 Task: Create new contact,   with mail id: 'Olivia_Brown@whitney.org', first name: 'Olivia', Last name: 'Brown', Job Title: Chief Information Officer, Phone number (801) 555-6789. Change life cycle stage to  'Lead' and lead status to 'New'. Add new company to the associated contact: www.canopius.com and type: Prospect. Logged in from softage.6@softage.net
Action: Mouse moved to (99, 72)
Screenshot: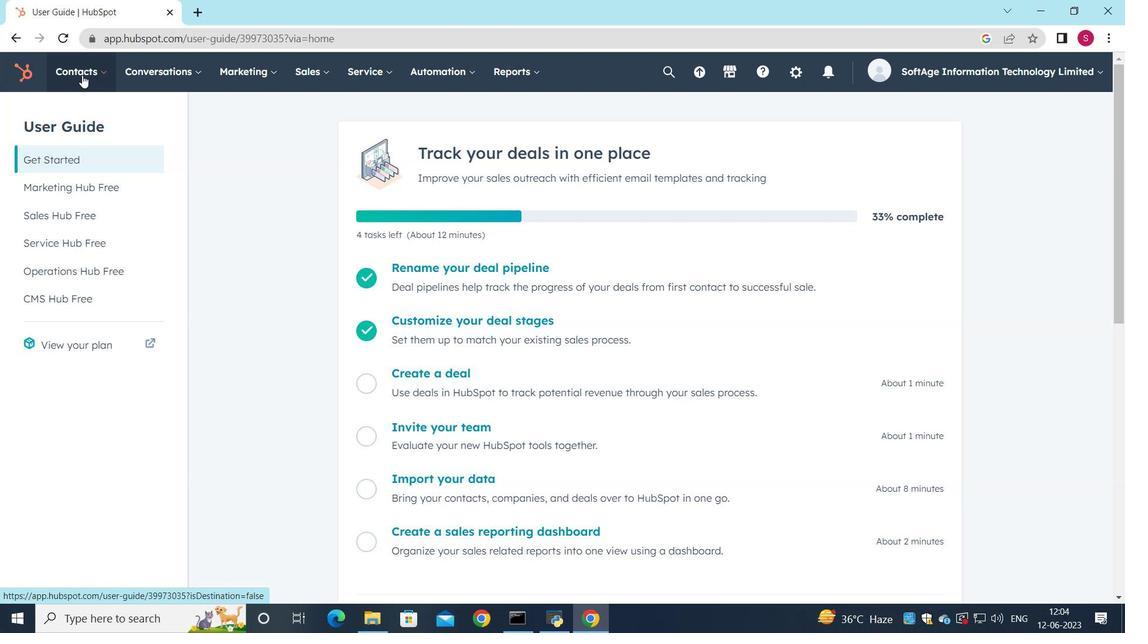 
Action: Mouse pressed left at (99, 72)
Screenshot: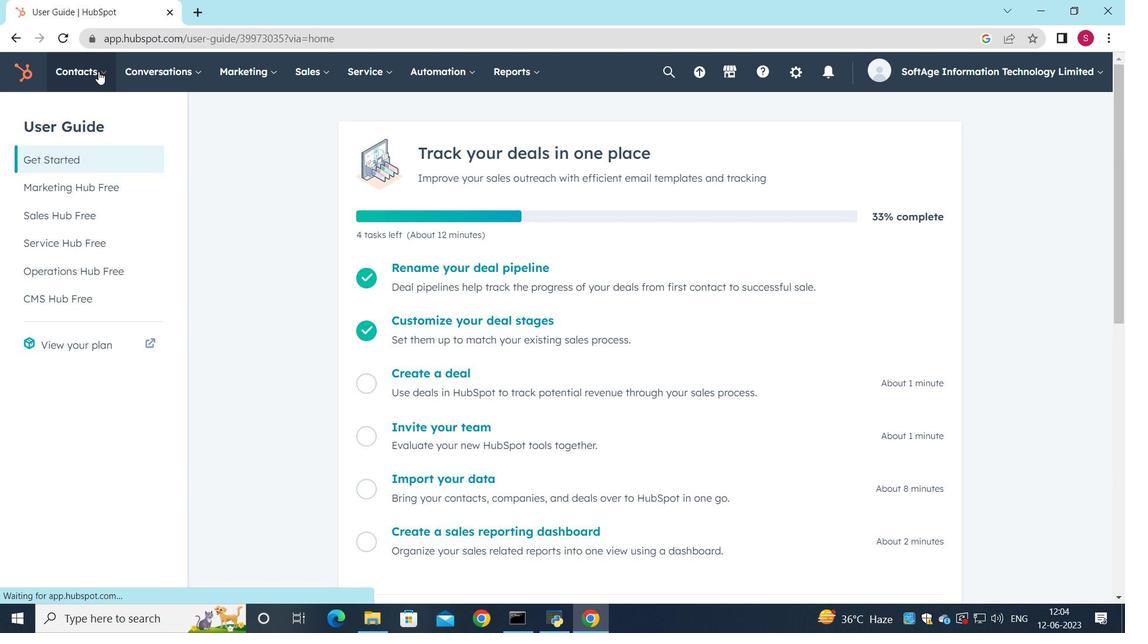 
Action: Mouse moved to (101, 114)
Screenshot: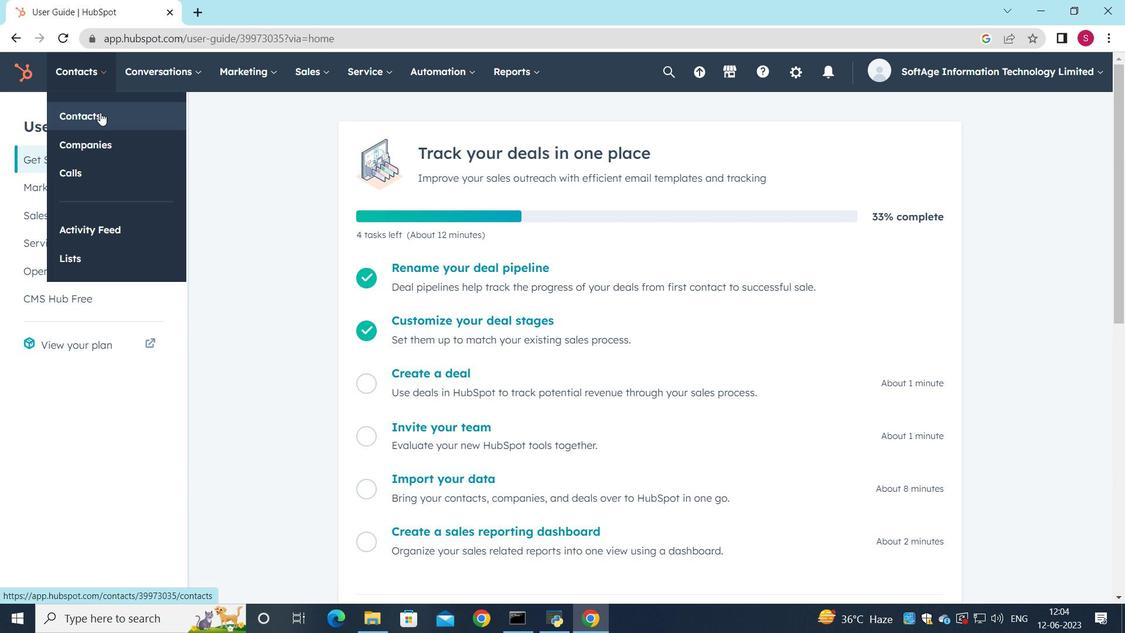 
Action: Mouse pressed left at (101, 114)
Screenshot: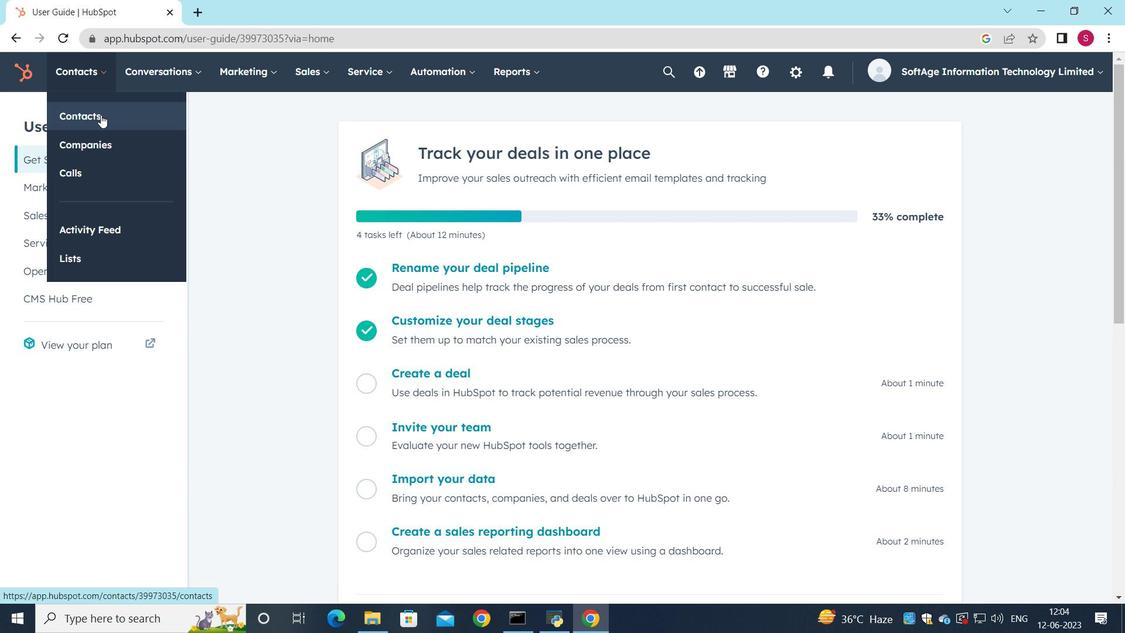 
Action: Mouse moved to (1021, 117)
Screenshot: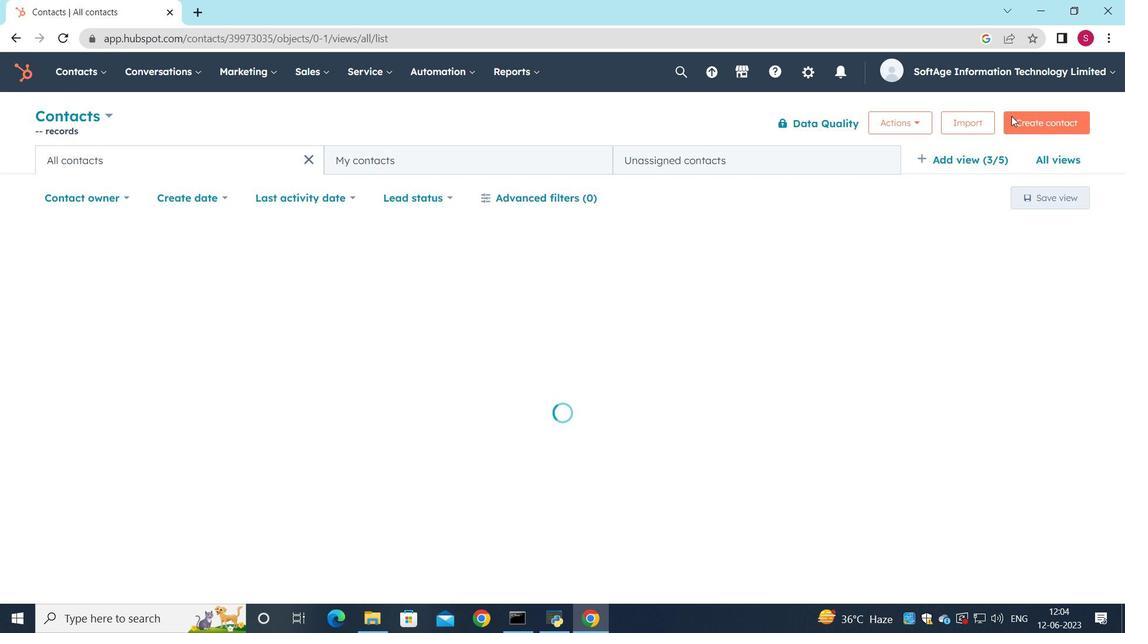 
Action: Mouse pressed left at (1021, 117)
Screenshot: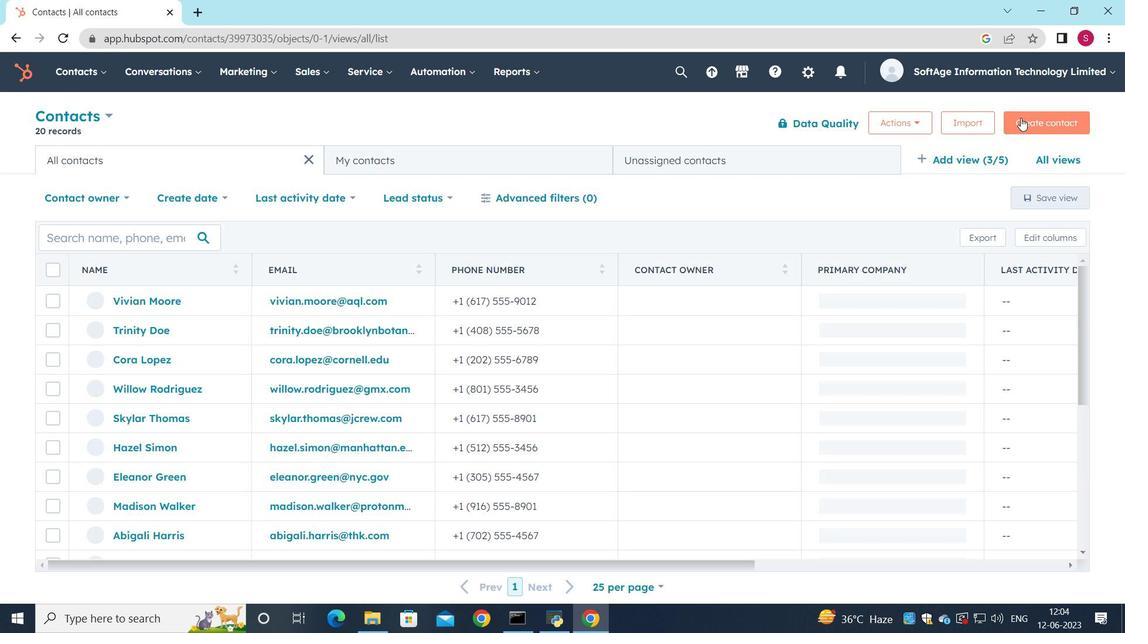 
Action: Mouse moved to (902, 187)
Screenshot: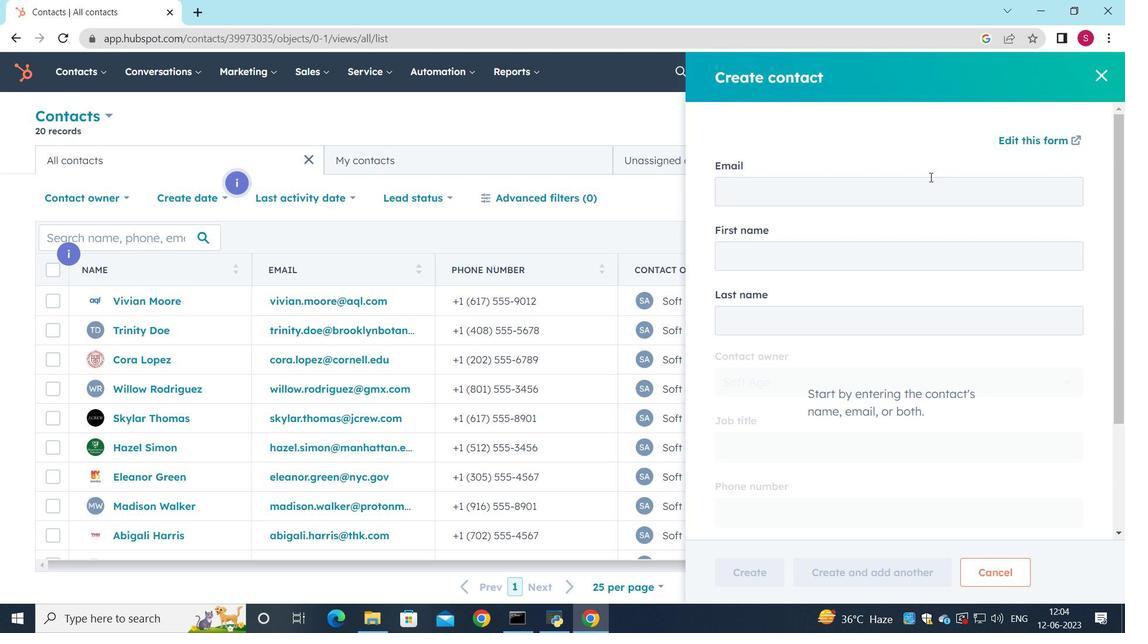 
Action: Mouse pressed left at (902, 187)
Screenshot: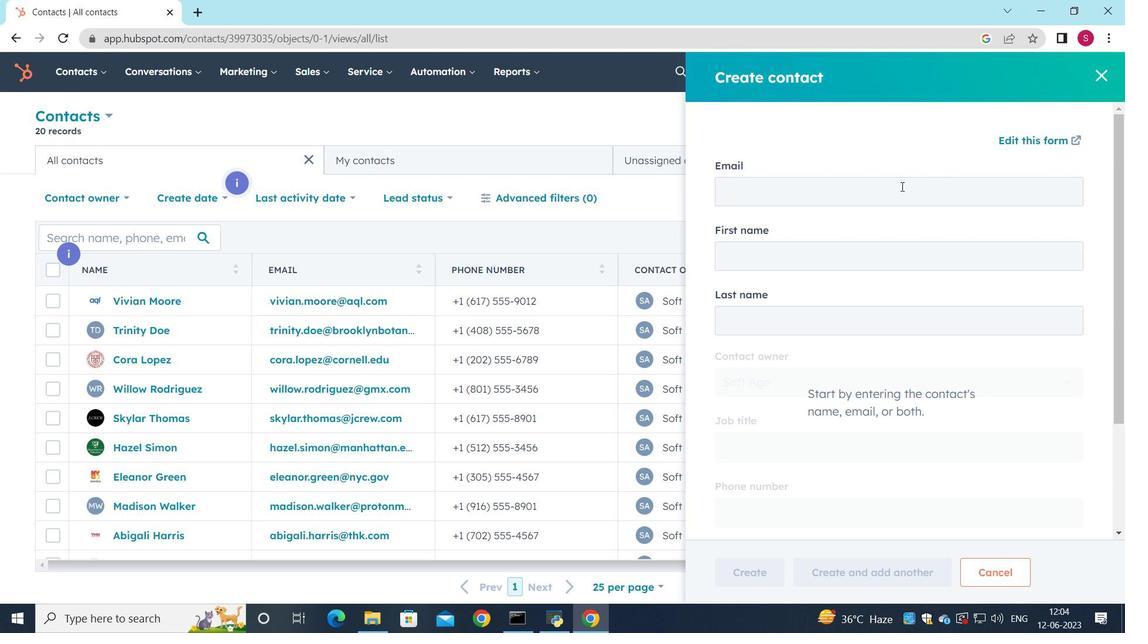 
Action: Key pressed <Key.shift><Key.shift><Key.shift><Key.shift><Key.shift><Key.shift><Key.shift><Key.shift><Key.shift><Key.shift><Key.shift><Key.shift><Key.shift><Key.shift><Key.shift><Key.shift><Key.shift><Key.shift><Key.shift><Key.shift><Key.shift><Key.shift><Key.shift><Key.shift><Key.shift><Key.shift><Key.shift><Key.shift><Key.shift>Olki<Key.backspace><Key.backspace>ivia<Key.shift><Key.shift><Key.shift><Key.shift><Key.shift><Key.shift><Key.shift><Key.shift><Key.shift><Key.shift><Key.shift><Key.shift><Key.shift><Key.shift><Key.shift><Key.shift><Key.shift><Key.shift><Key.shift><Key.shift><Key.shift>_<Key.shift><Key.shift>Brown<Key.shift>@whitney.org
Screenshot: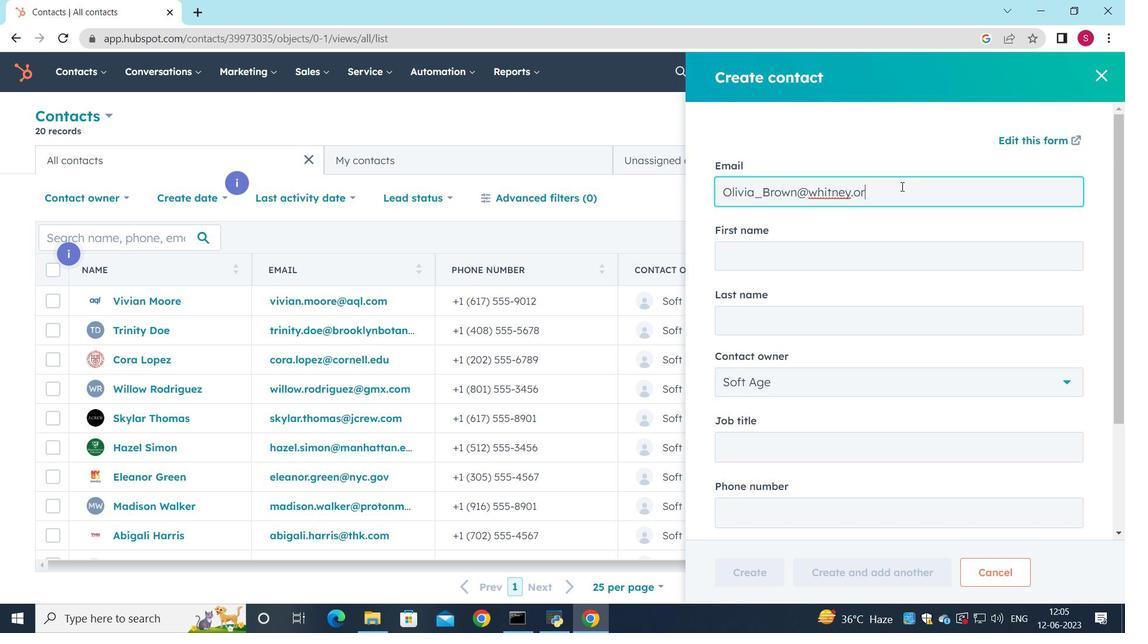 
Action: Mouse moved to (737, 251)
Screenshot: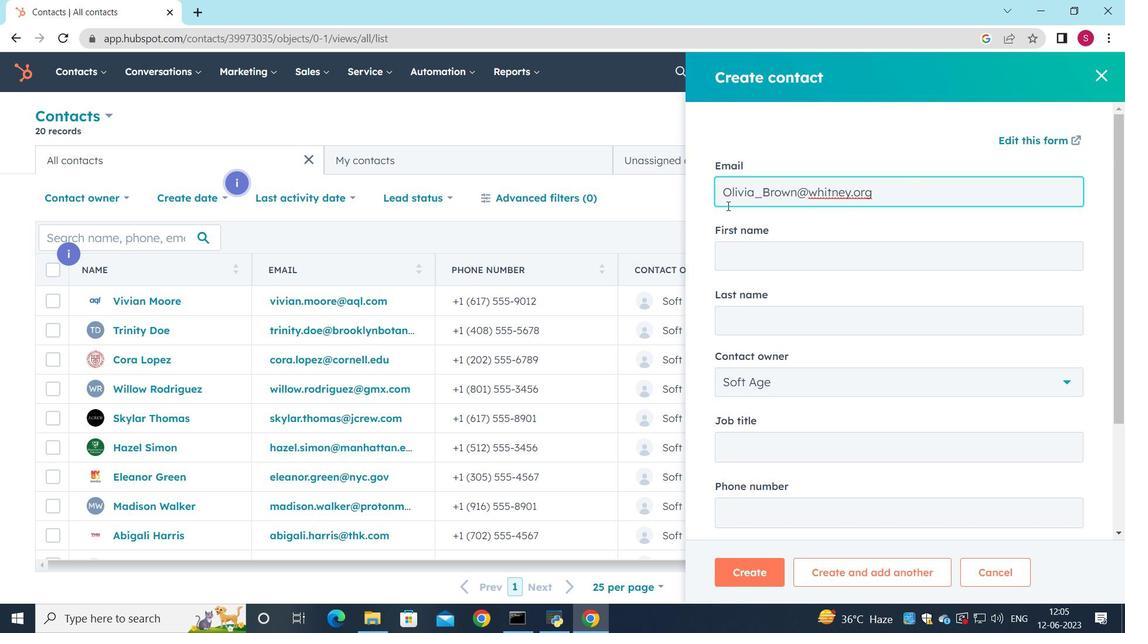
Action: Mouse pressed left at (737, 251)
Screenshot: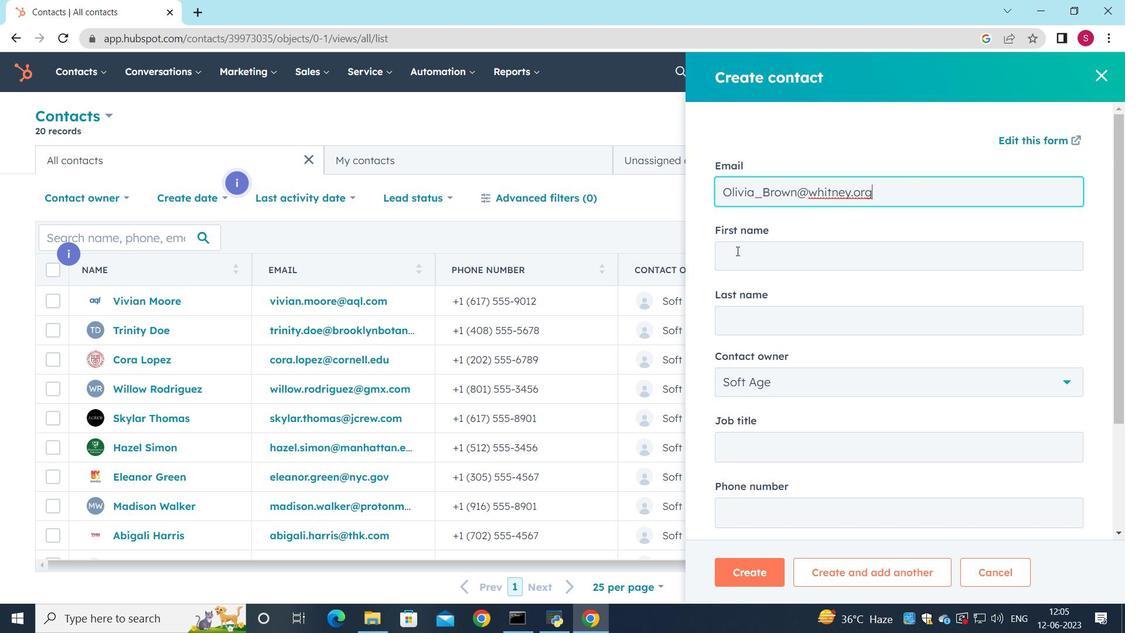 
Action: Mouse moved to (740, 249)
Screenshot: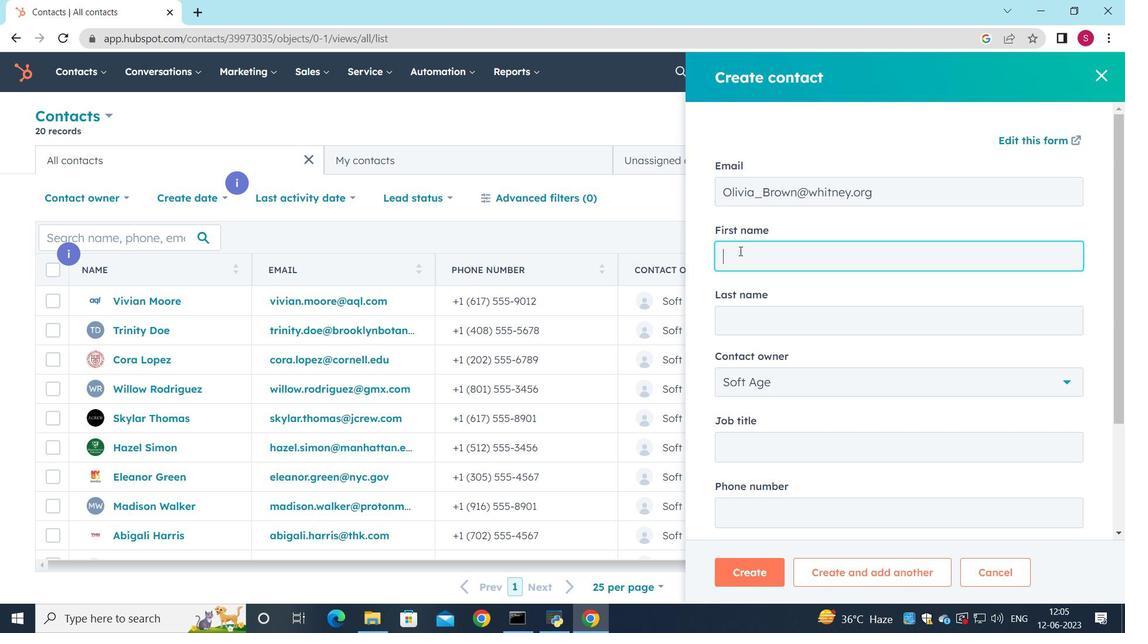 
Action: Key pressed <Key.shift><Key.shift><Key.shift><Key.shift><Key.shift><Key.shift><Key.shift>Olivia
Screenshot: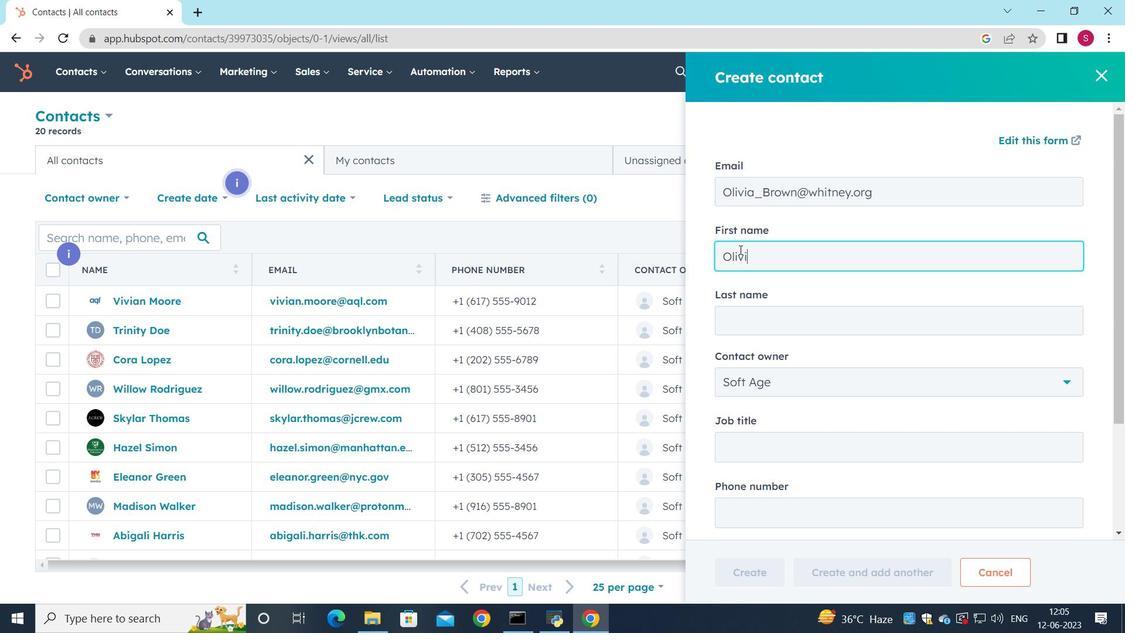 
Action: Mouse moved to (740, 313)
Screenshot: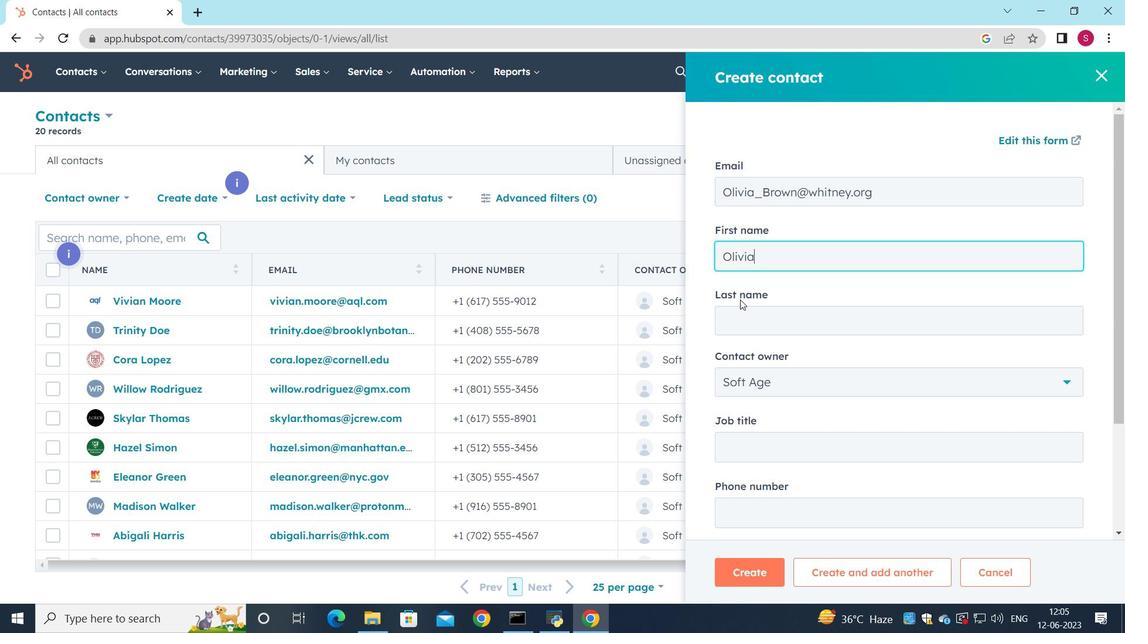 
Action: Mouse pressed left at (740, 313)
Screenshot: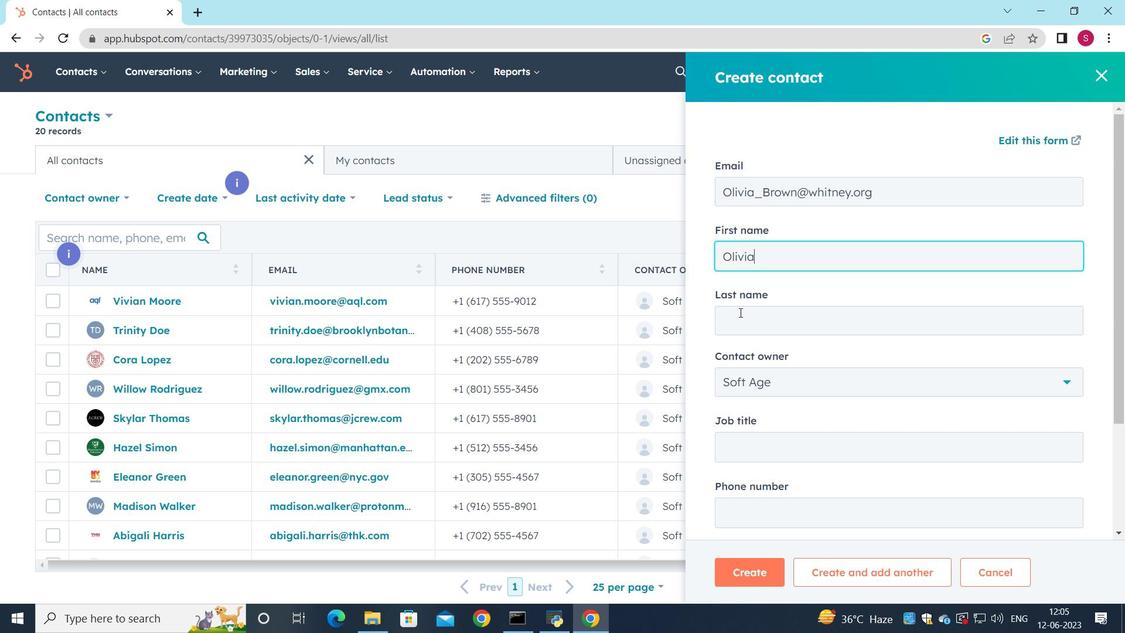
Action: Key pressed <Key.shift><Key.shift><Key.shift><Key.shift><Key.shift>Broe<Key.backspace>wn
Screenshot: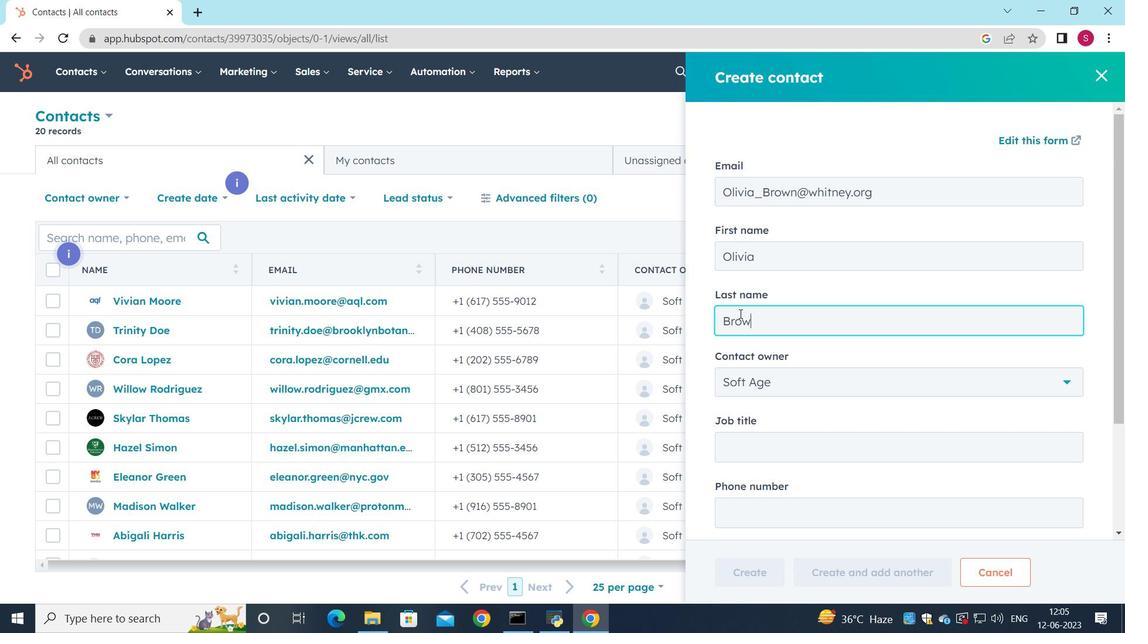 
Action: Mouse moved to (798, 291)
Screenshot: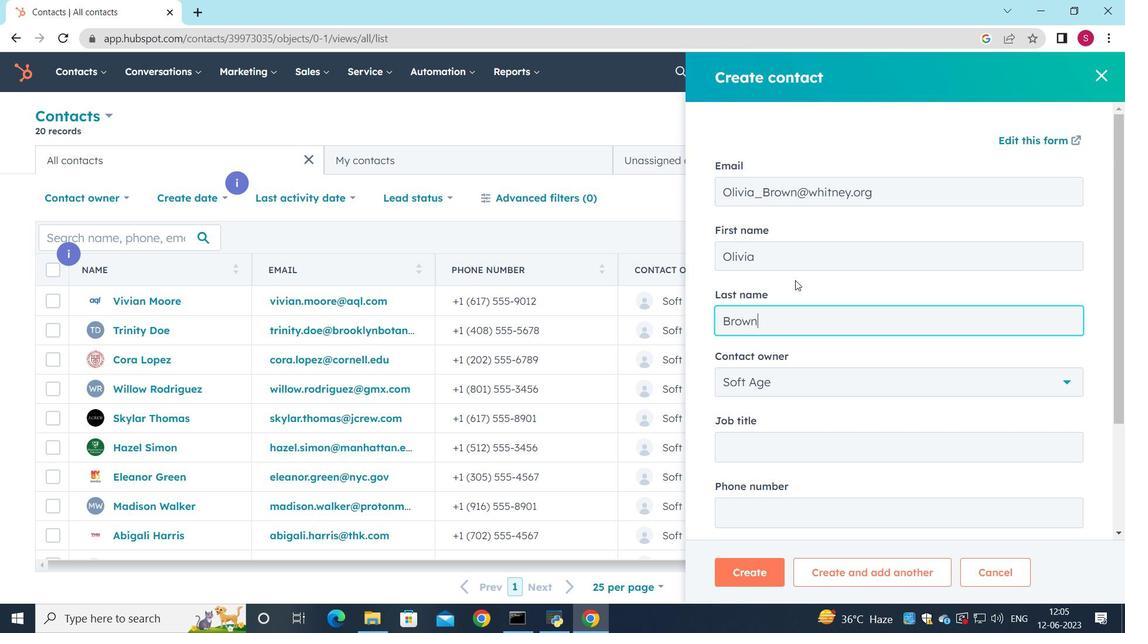 
Action: Mouse scrolled (798, 290) with delta (0, 0)
Screenshot: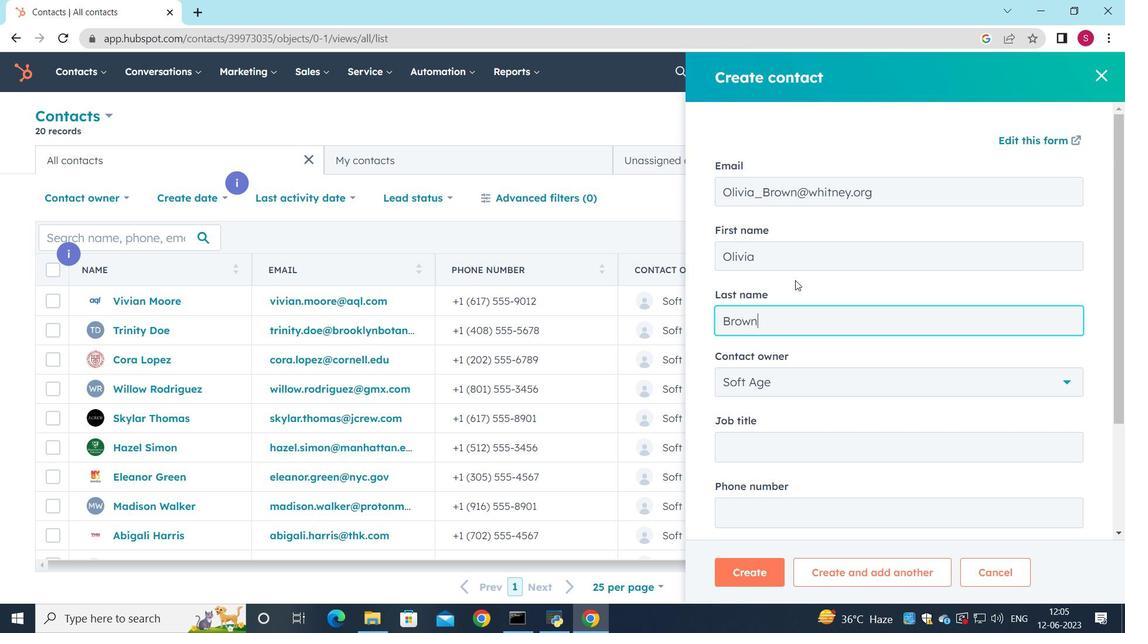 
Action: Mouse moved to (798, 300)
Screenshot: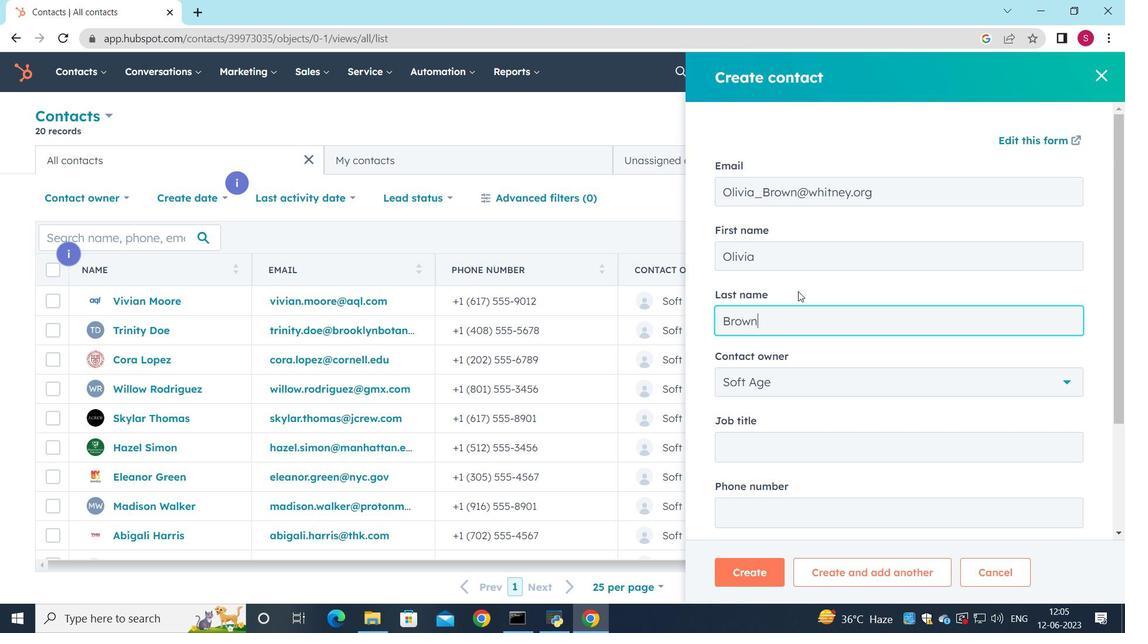 
Action: Mouse scrolled (798, 292) with delta (0, 0)
Screenshot: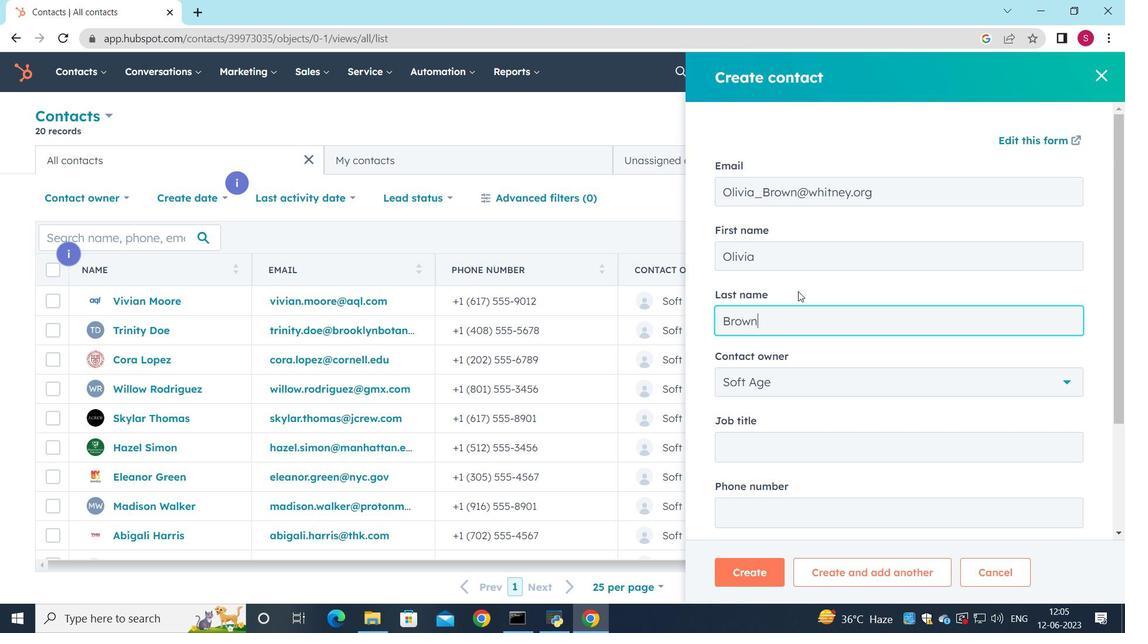 
Action: Mouse moved to (796, 305)
Screenshot: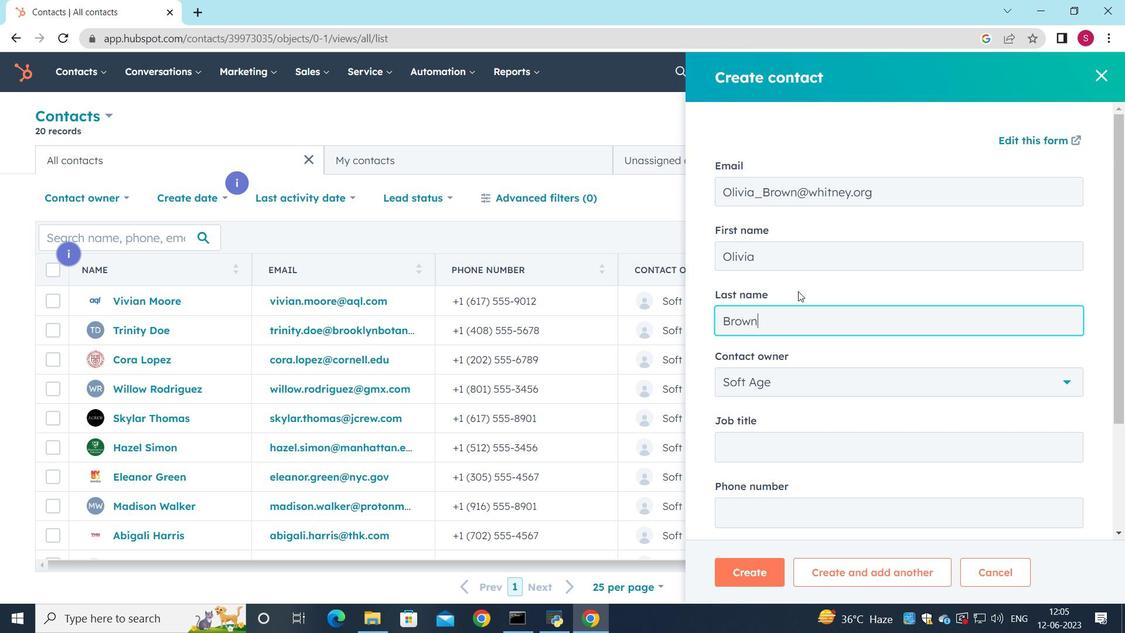 
Action: Mouse scrolled (797, 303) with delta (0, 0)
Screenshot: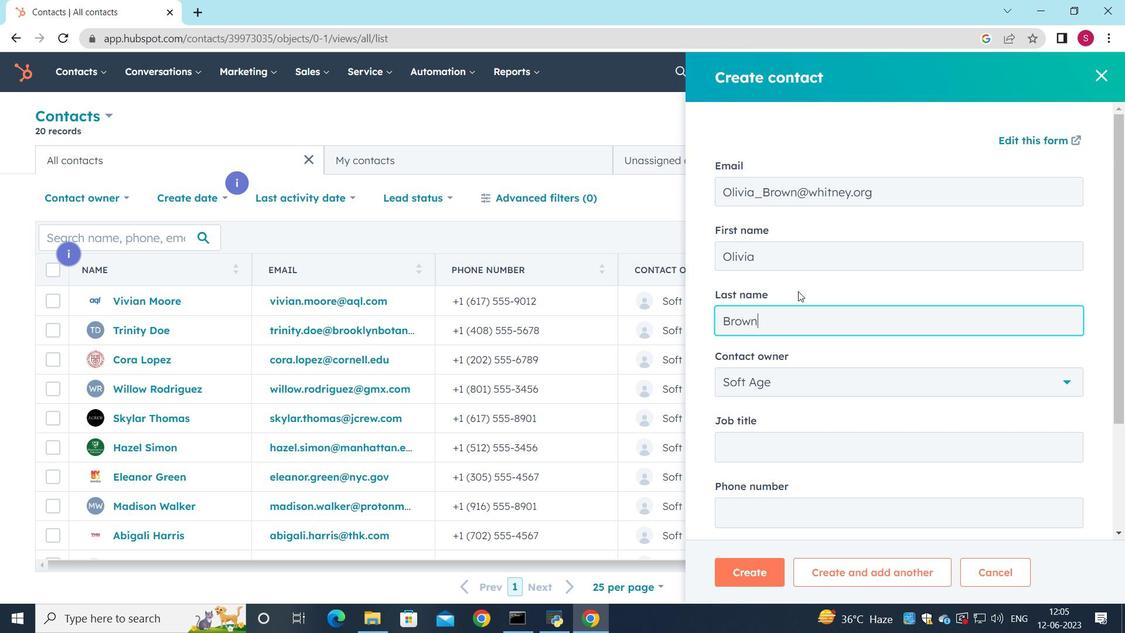 
Action: Mouse moved to (782, 291)
Screenshot: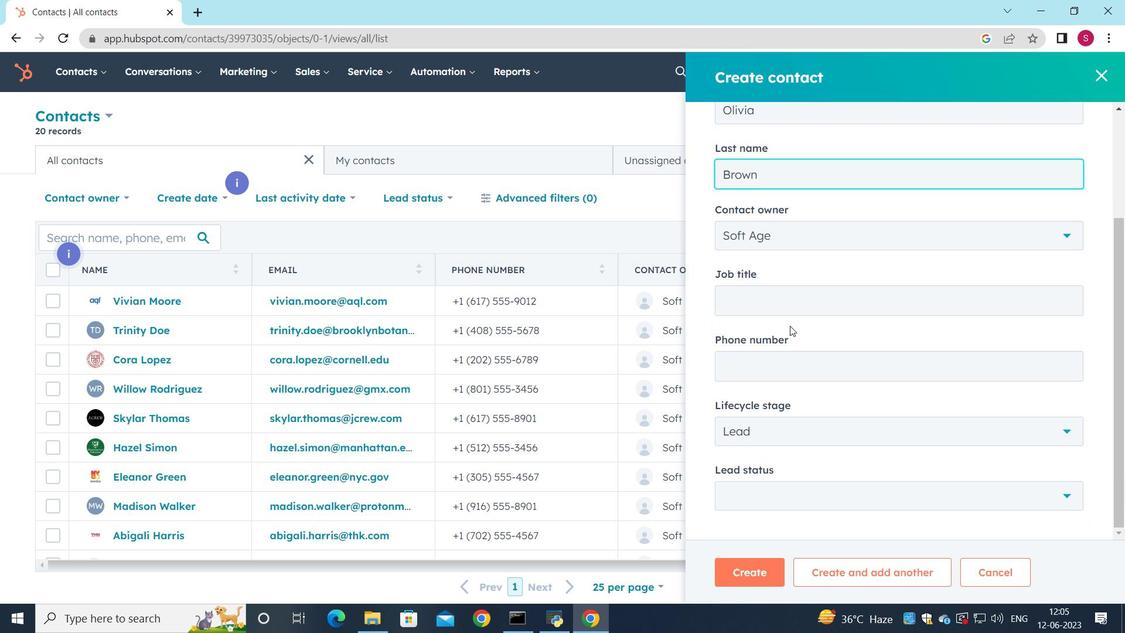 
Action: Mouse pressed left at (782, 291)
Screenshot: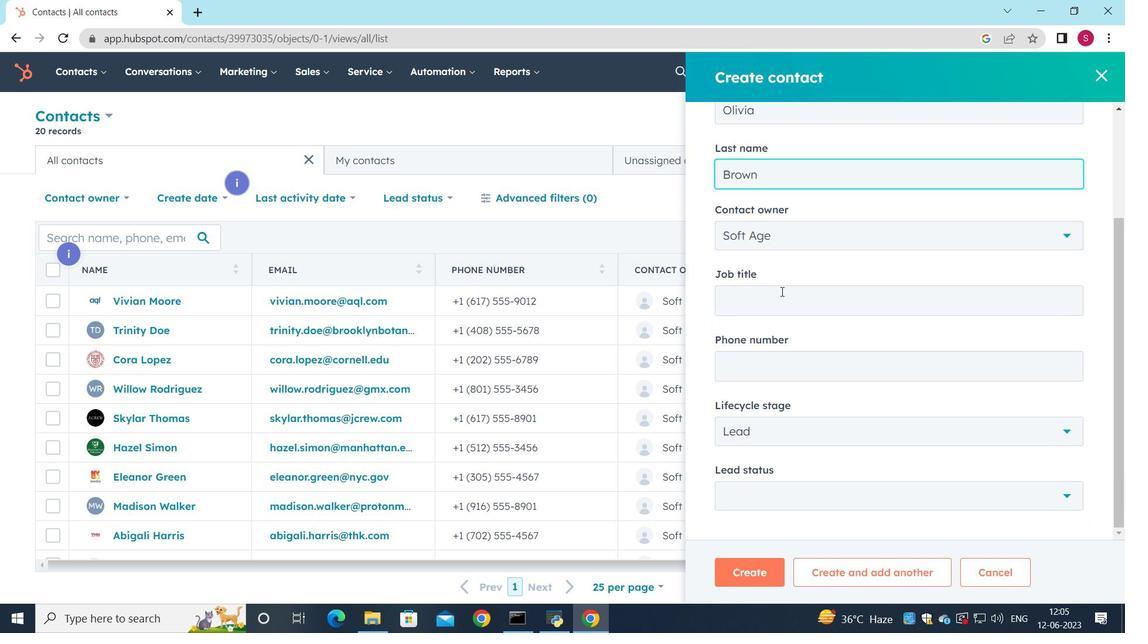 
Action: Key pressed <Key.shift><Key.shift>Chieg<Key.backspace>f<Key.space><Key.shift>Information<Key.space><Key.shift><Key.shift><Key.shift><Key.shift><Key.shift><Key.shift><Key.shift><Key.shift><Key.shift><Key.shift><Key.shift><Key.shift>officer
Screenshot: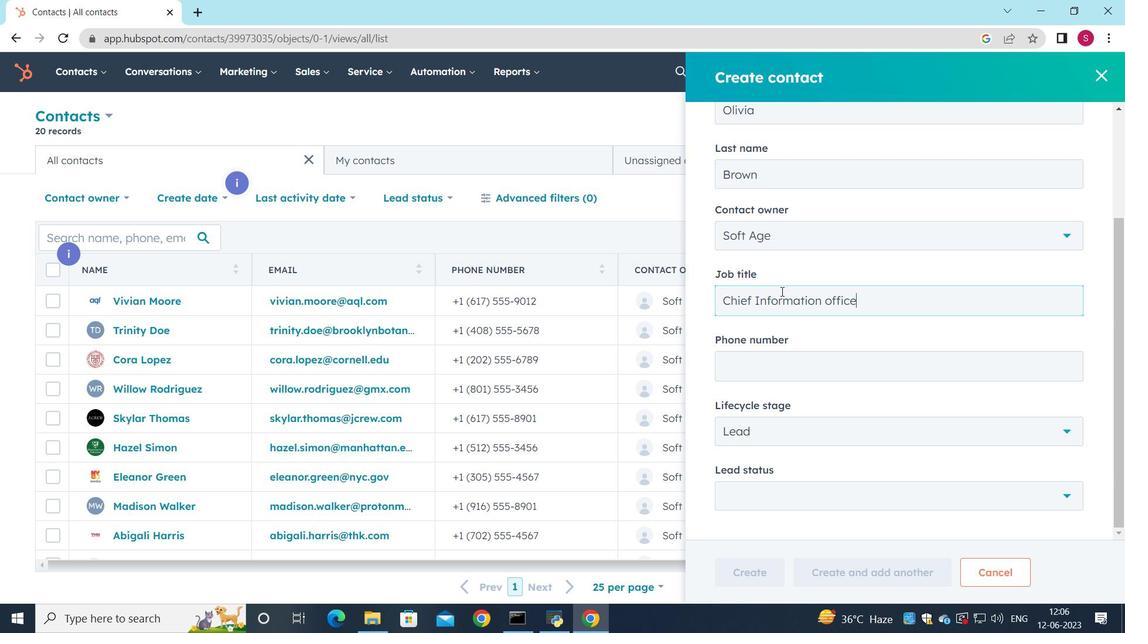 
Action: Mouse moved to (798, 352)
Screenshot: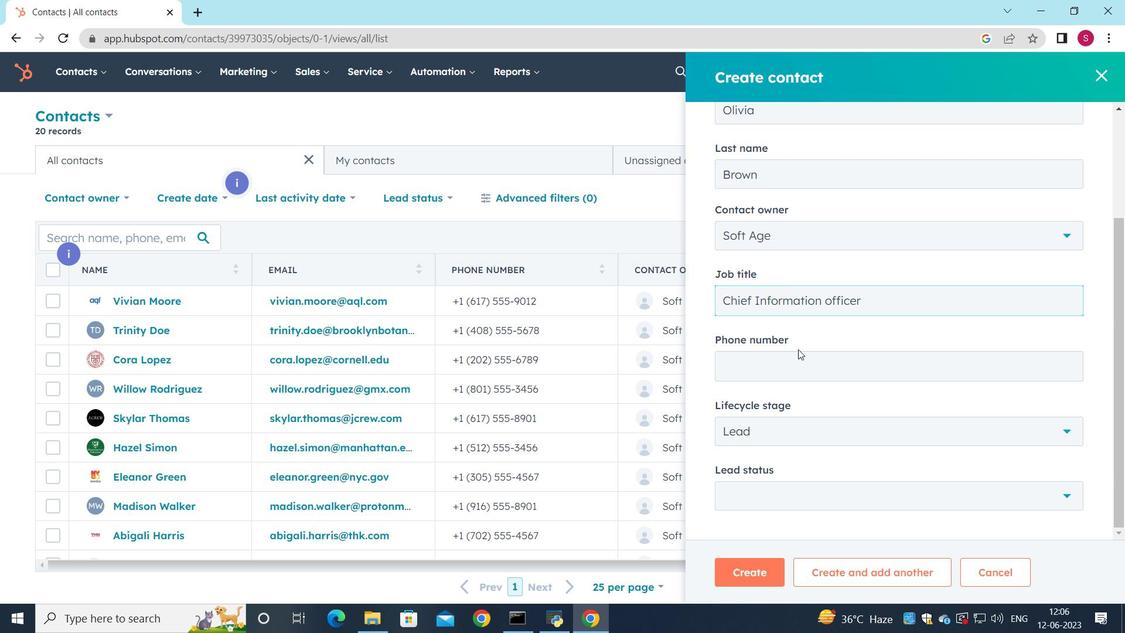 
Action: Mouse pressed left at (798, 352)
Screenshot: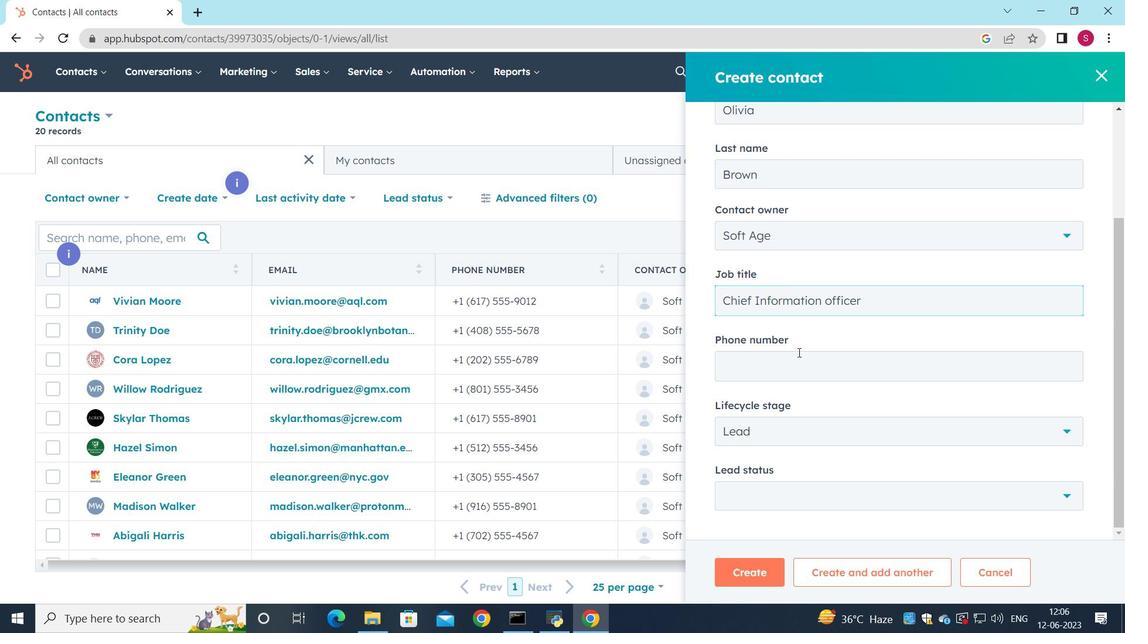 
Action: Mouse moved to (798, 63)
Screenshot: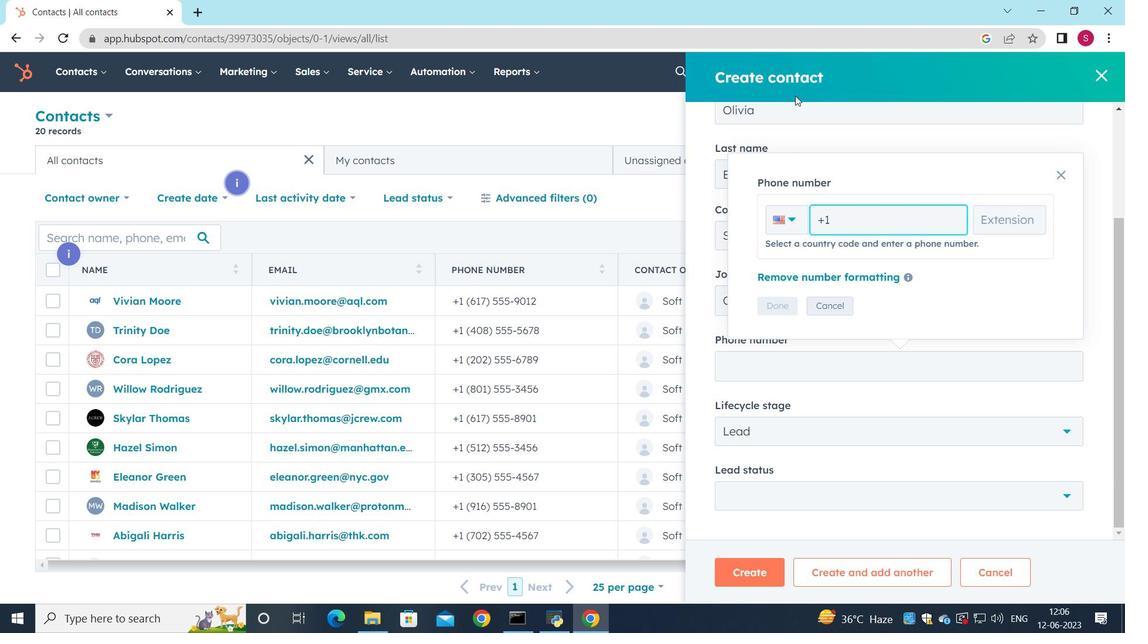 
Action: Key pressed 8015556789
Screenshot: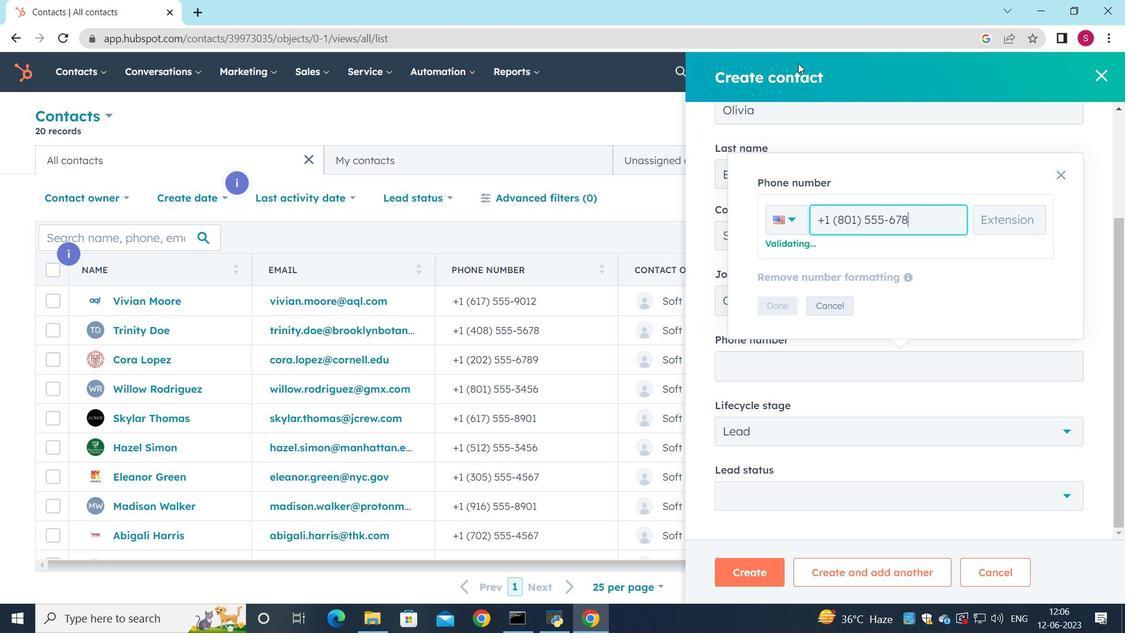 
Action: Mouse moved to (784, 301)
Screenshot: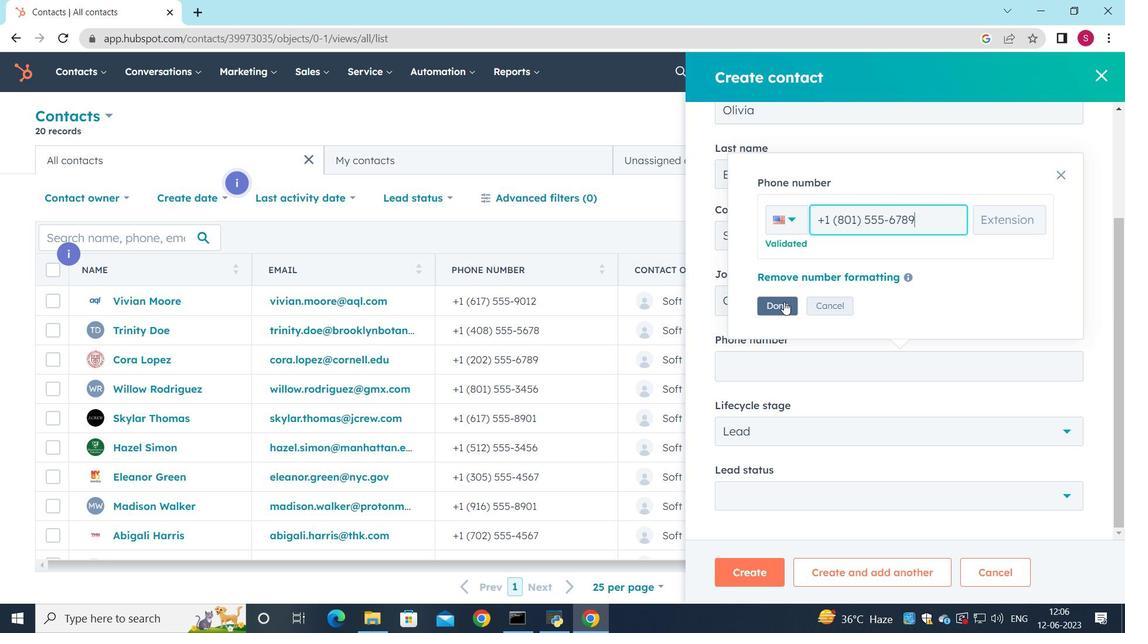 
Action: Mouse pressed left at (784, 301)
Screenshot: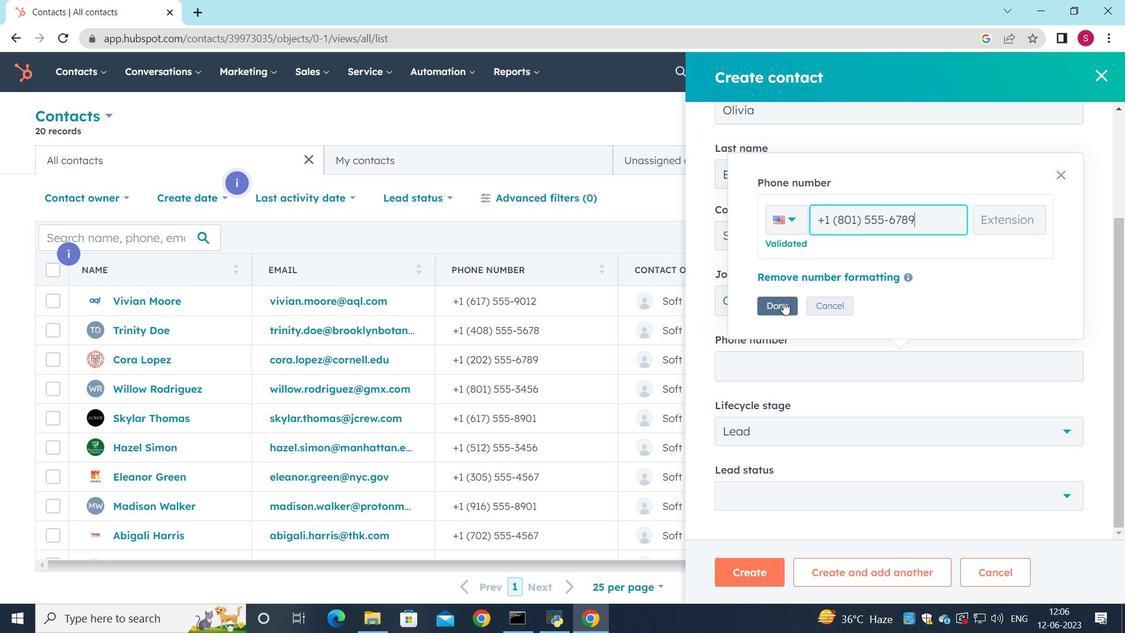 
Action: Mouse moved to (786, 303)
Screenshot: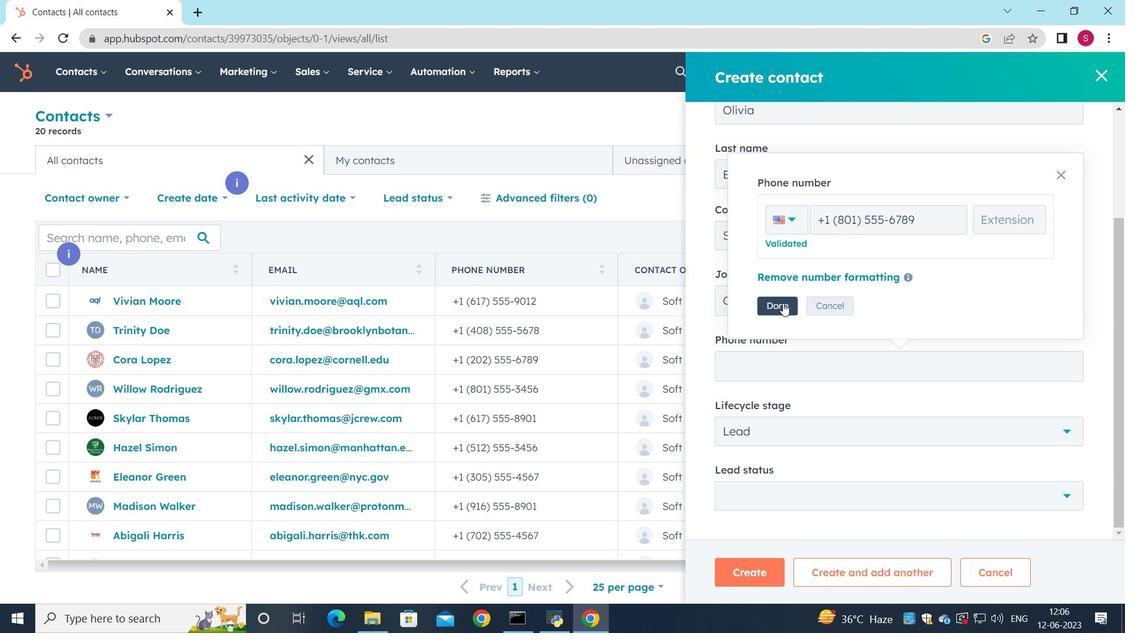 
Action: Mouse scrolled (786, 302) with delta (0, 0)
Screenshot: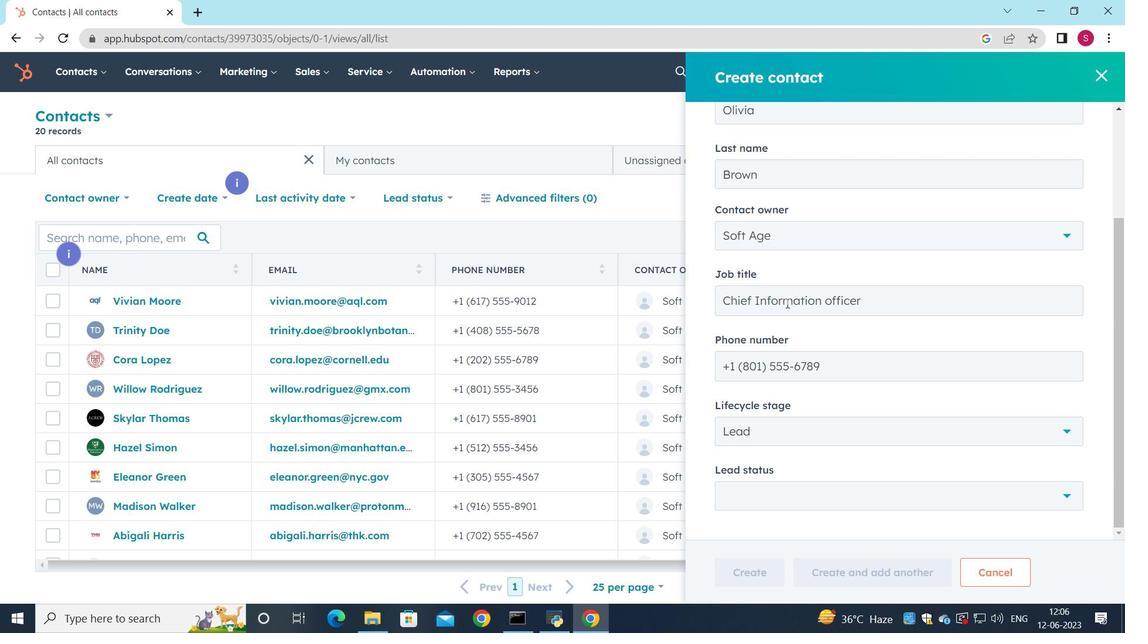 
Action: Mouse scrolled (786, 302) with delta (0, 0)
Screenshot: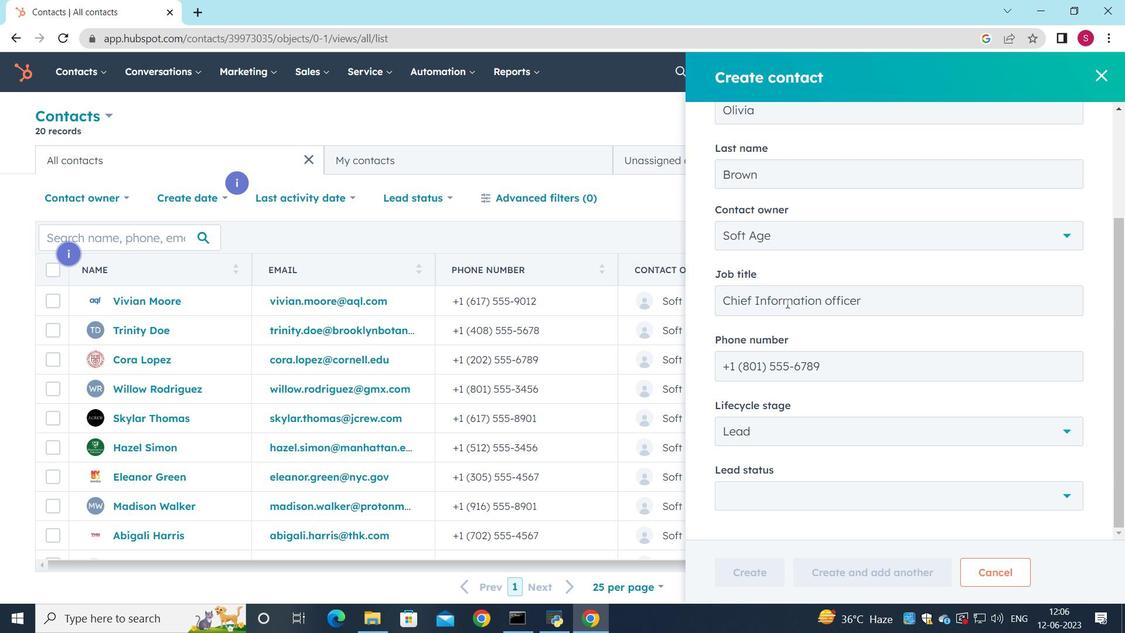 
Action: Mouse moved to (849, 384)
Screenshot: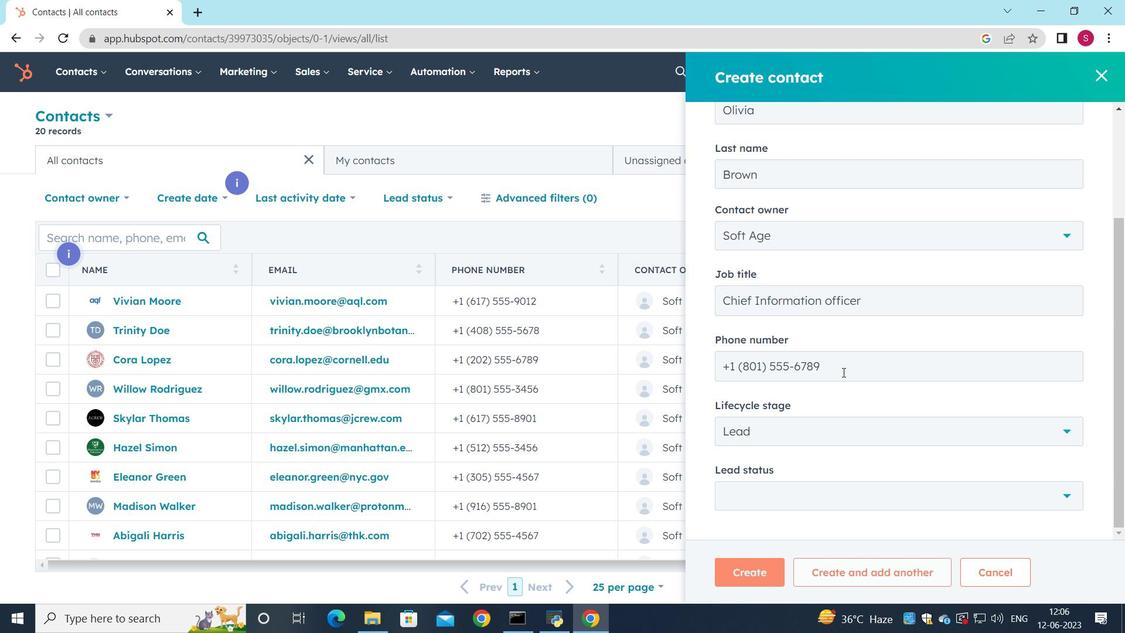 
Action: Mouse scrolled (849, 383) with delta (0, 0)
Screenshot: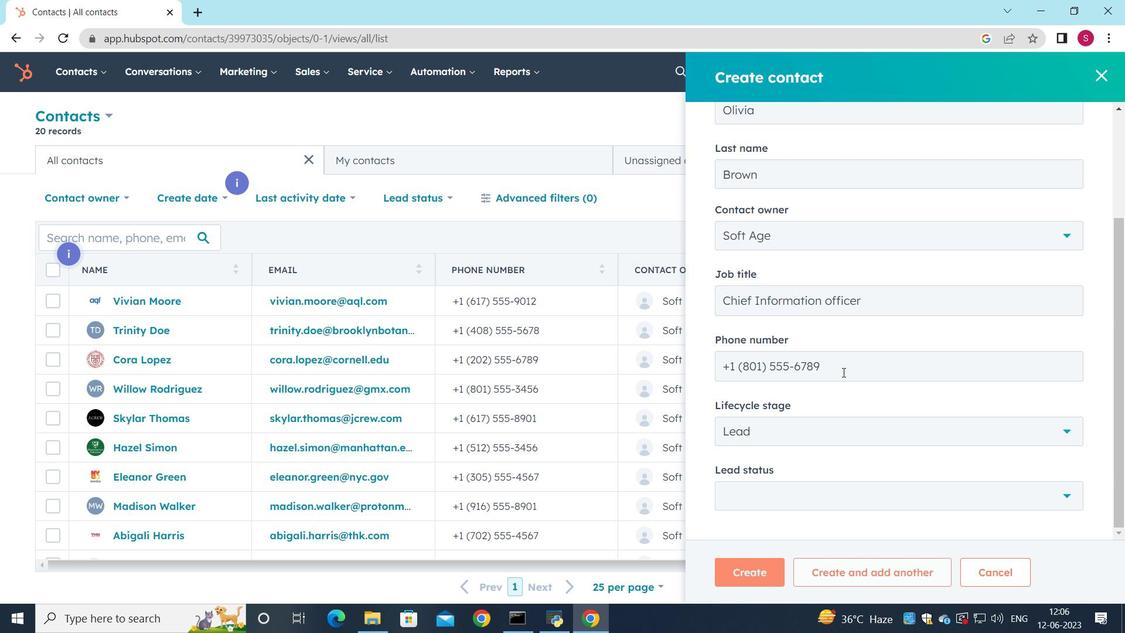 
Action: Mouse moved to (849, 399)
Screenshot: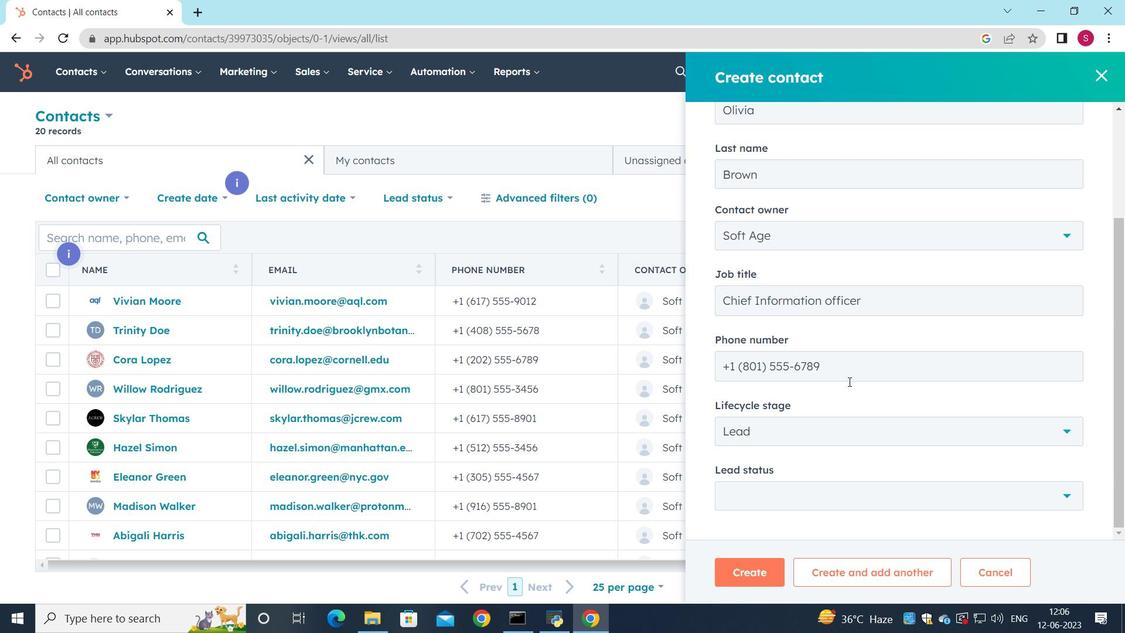 
Action: Mouse scrolled (849, 398) with delta (0, 0)
Screenshot: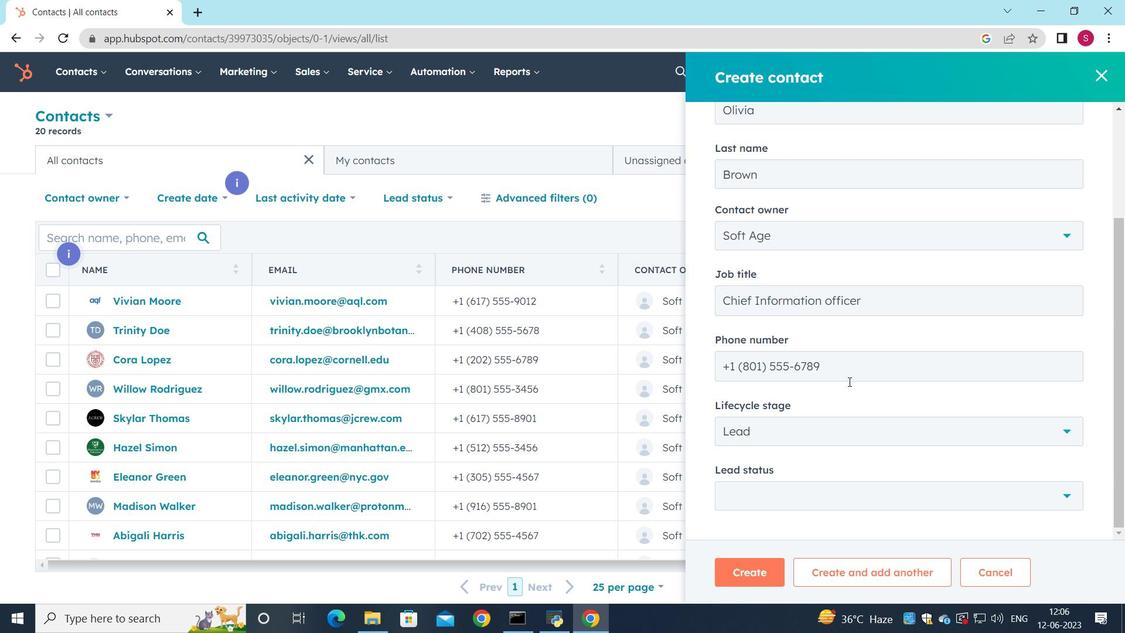
Action: Mouse moved to (856, 481)
Screenshot: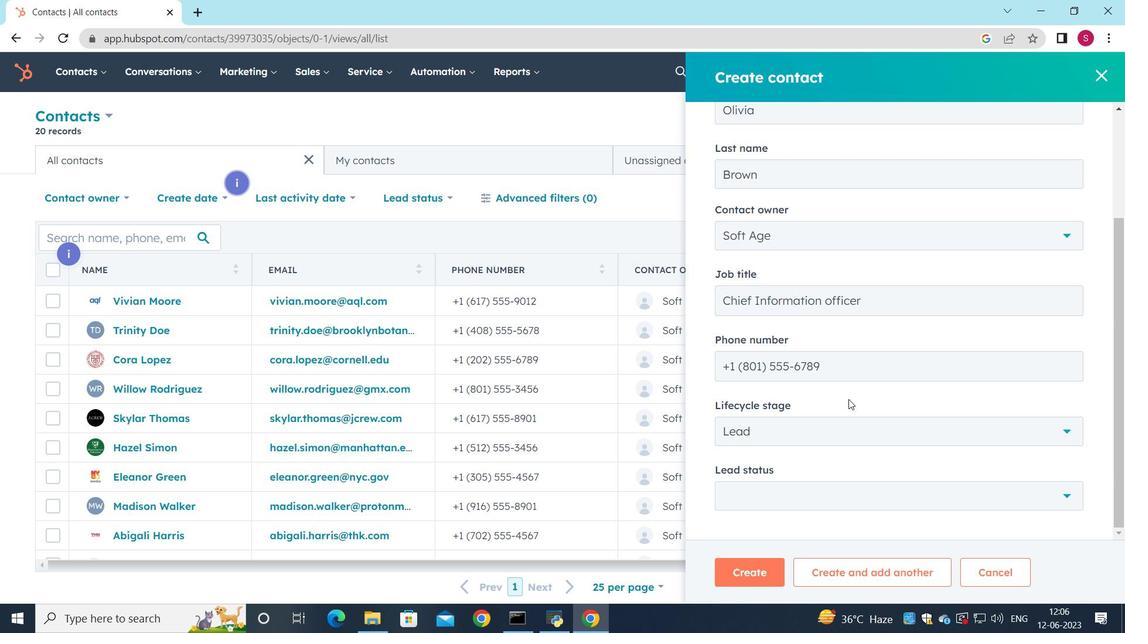 
Action: Mouse scrolled (847, 418) with delta (0, 0)
Screenshot: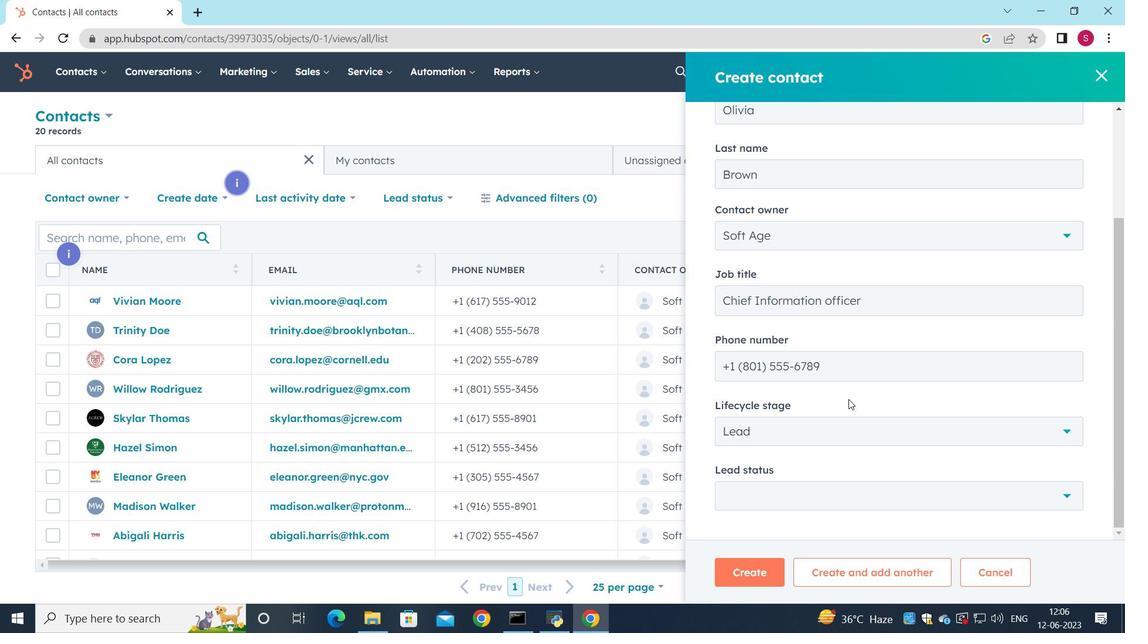 
Action: Mouse moved to (994, 487)
Screenshot: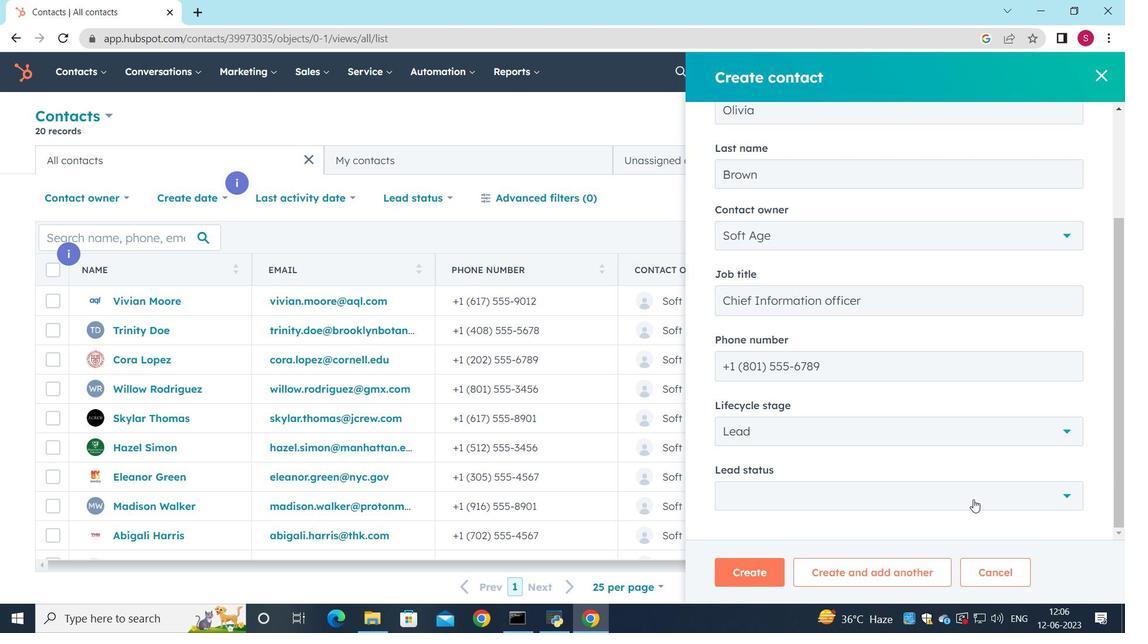
Action: Mouse pressed left at (994, 487)
Screenshot: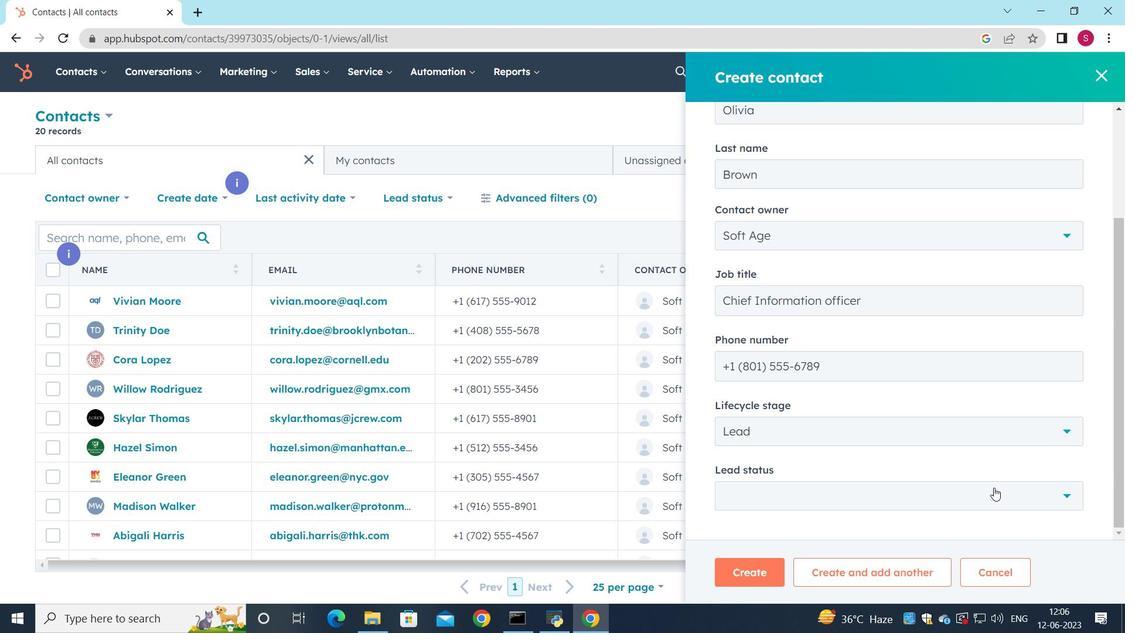 
Action: Mouse moved to (748, 362)
Screenshot: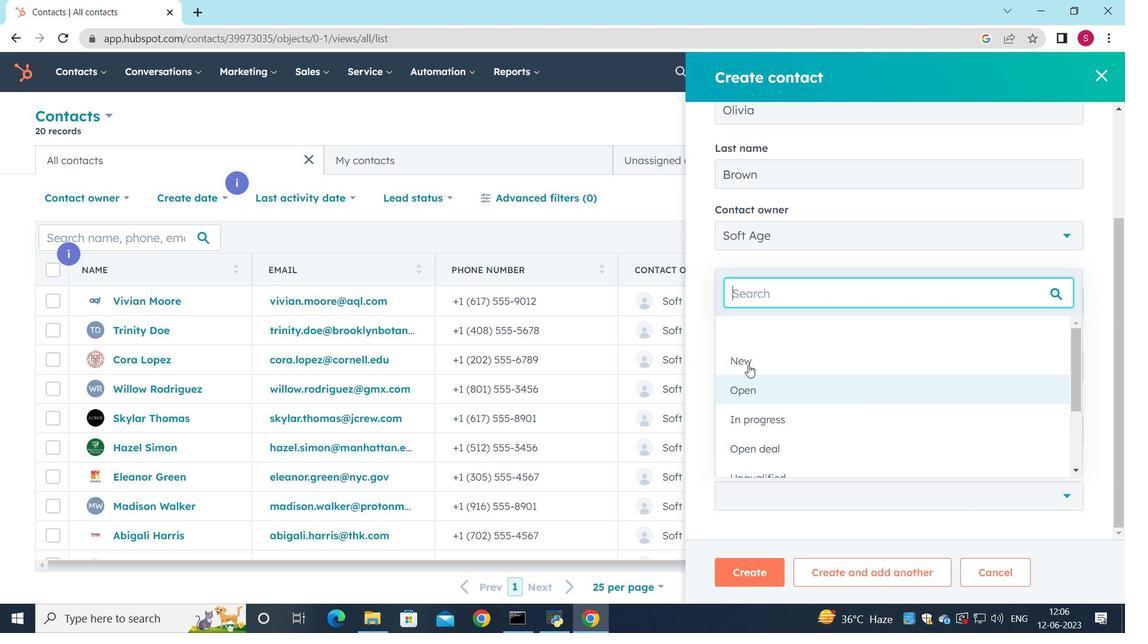
Action: Mouse pressed left at (748, 362)
Screenshot: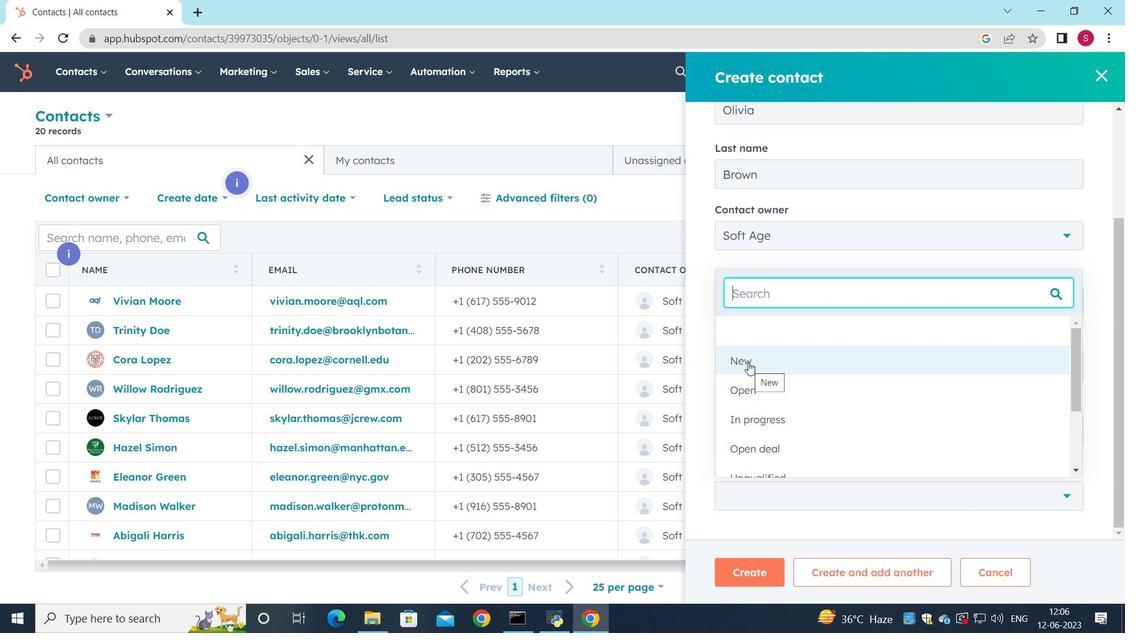 
Action: Mouse moved to (811, 467)
Screenshot: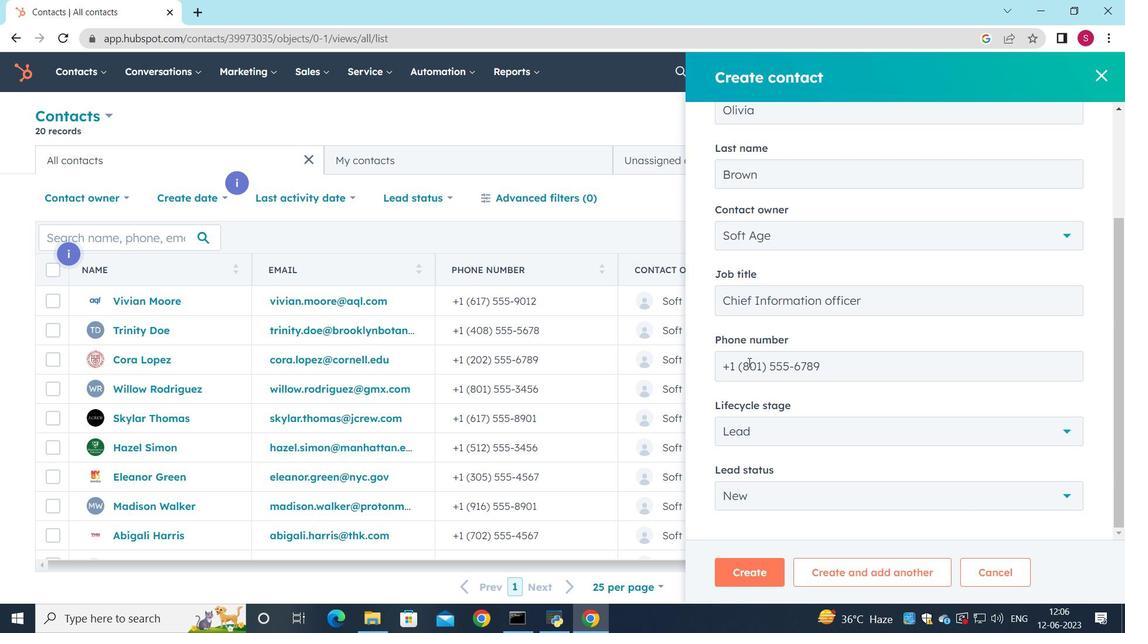 
Action: Mouse scrolled (781, 432) with delta (0, 0)
Screenshot: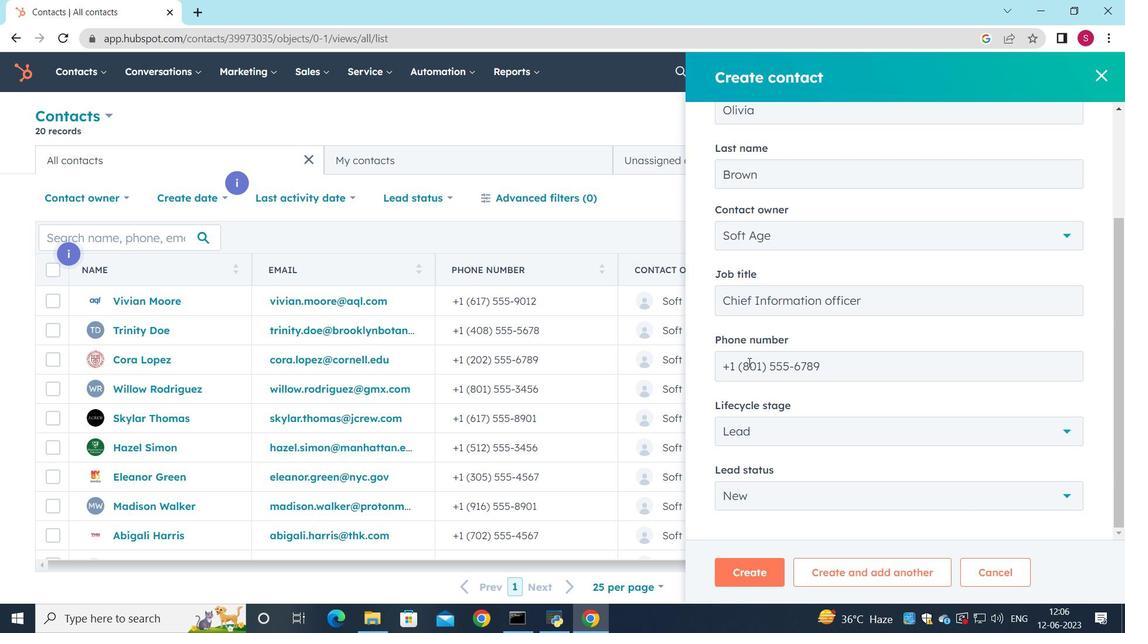 
Action: Mouse moved to (866, 521)
Screenshot: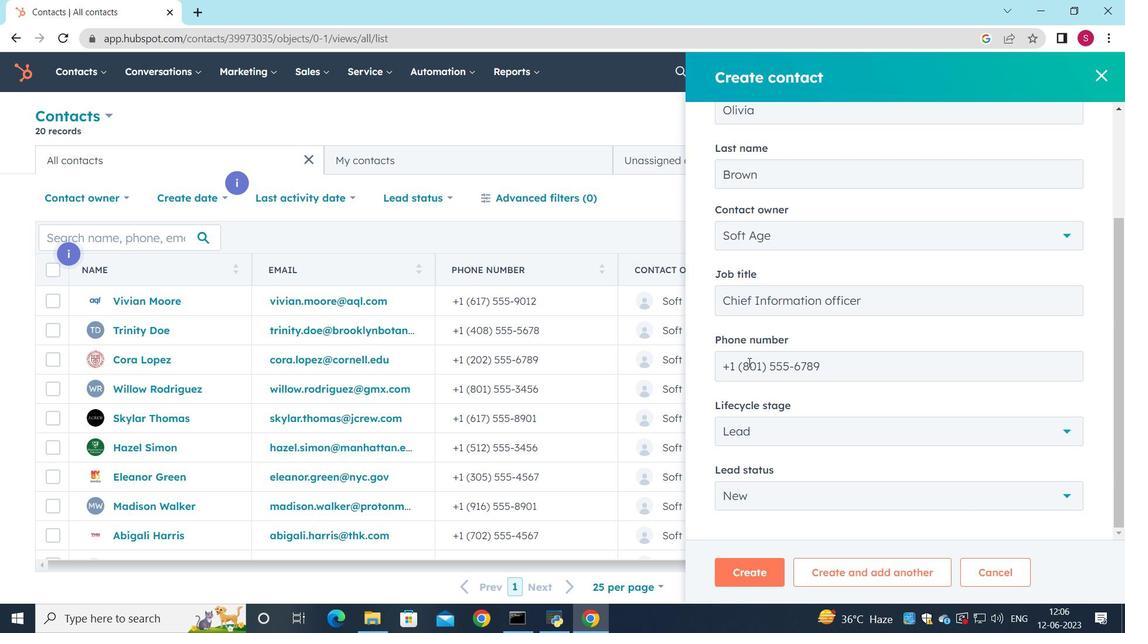 
Action: Mouse scrolled (816, 472) with delta (0, 0)
Screenshot: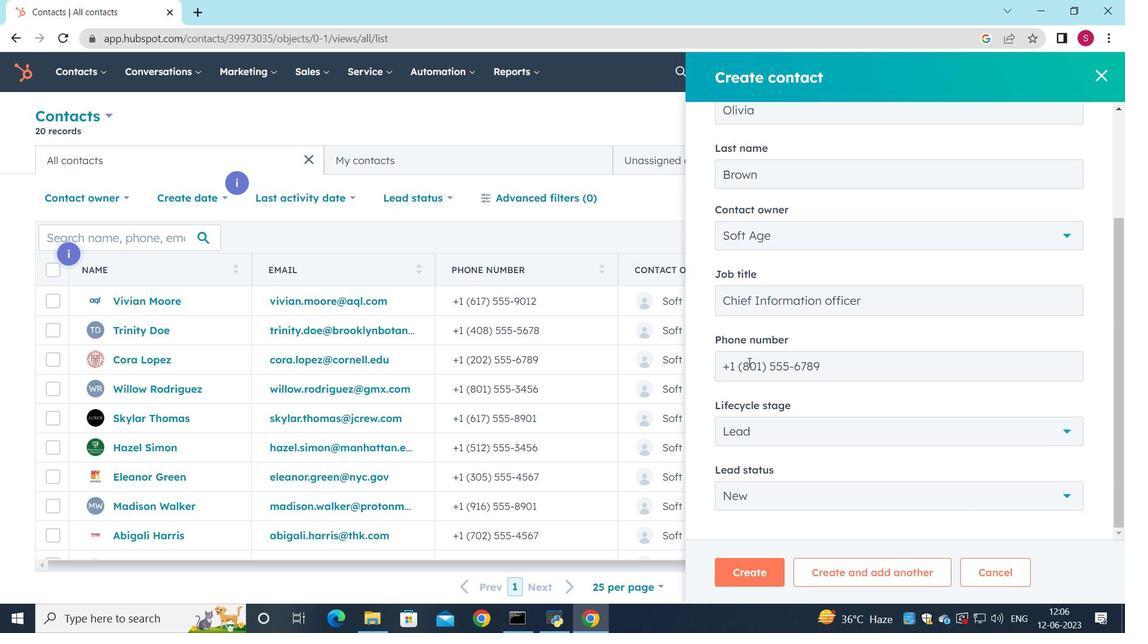 
Action: Mouse moved to (751, 574)
Screenshot: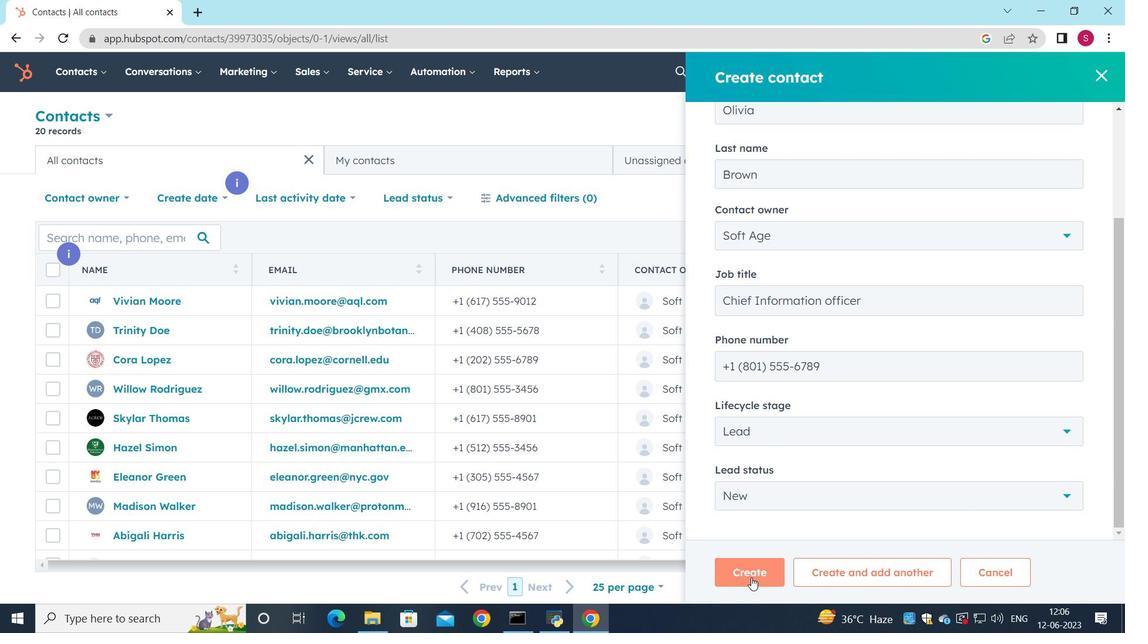 
Action: Mouse pressed left at (751, 574)
Screenshot: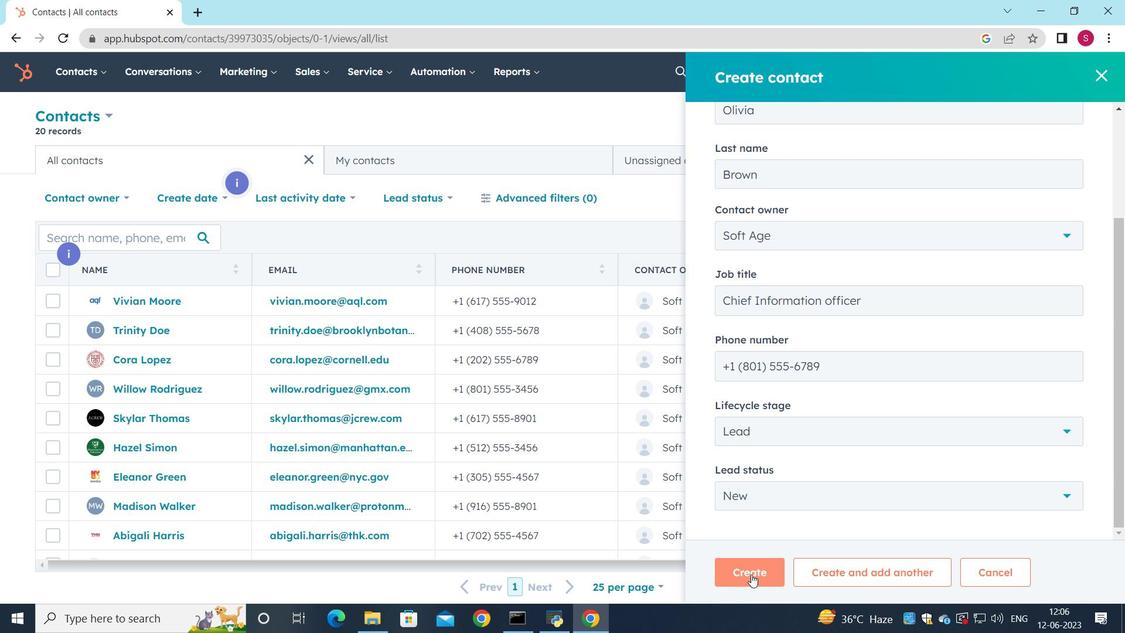 
Action: Mouse moved to (780, 481)
Screenshot: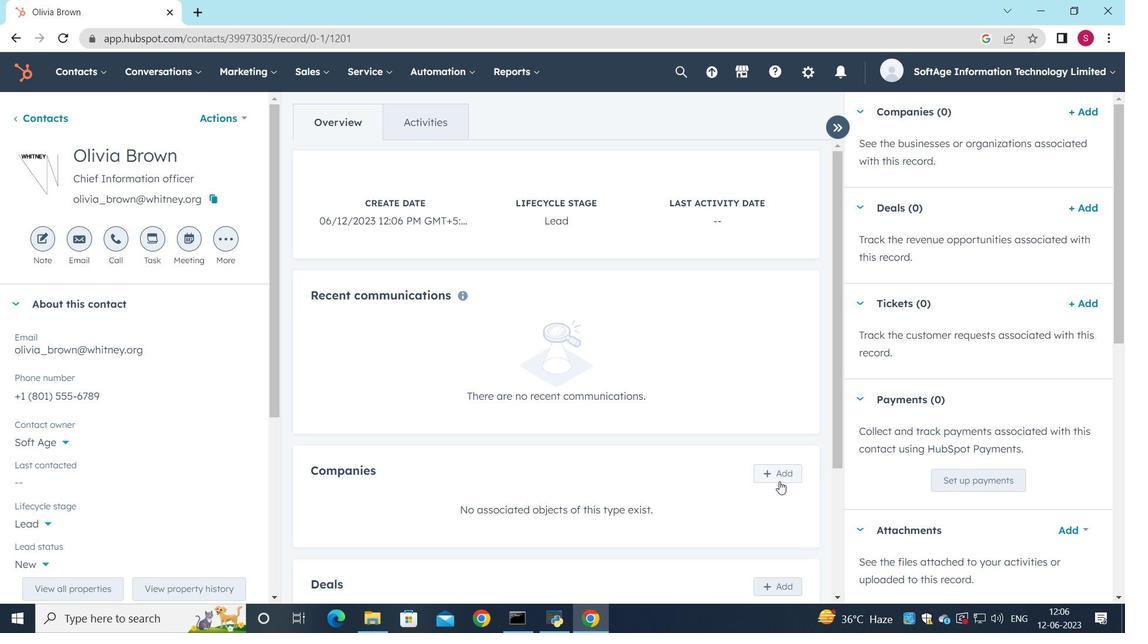 
Action: Mouse pressed left at (780, 481)
Screenshot: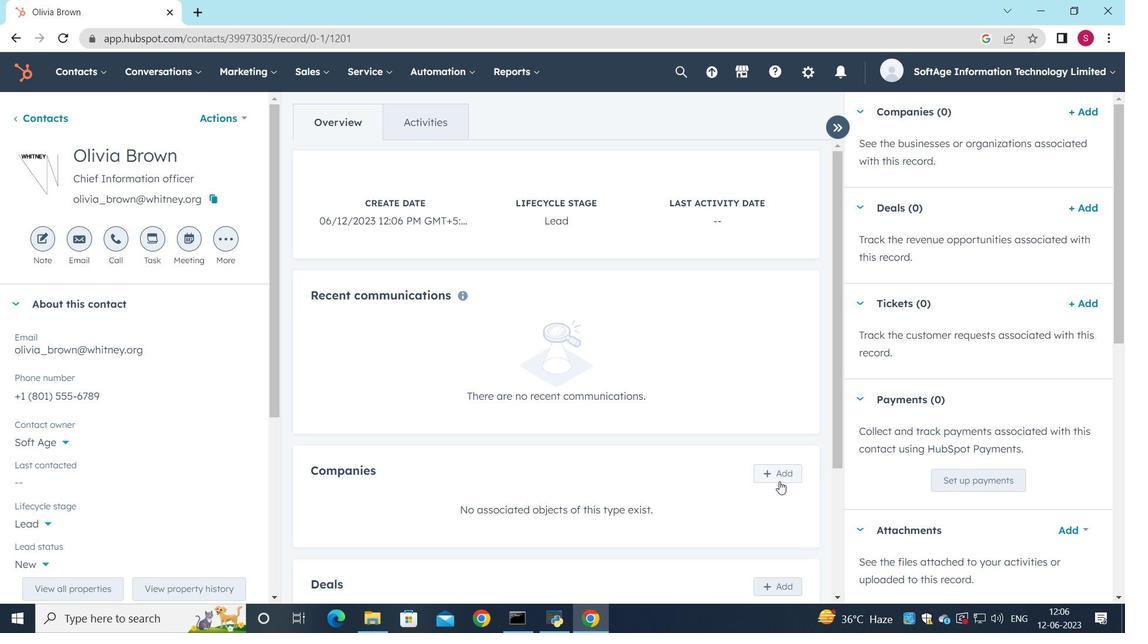 
Action: Mouse moved to (758, 154)
Screenshot: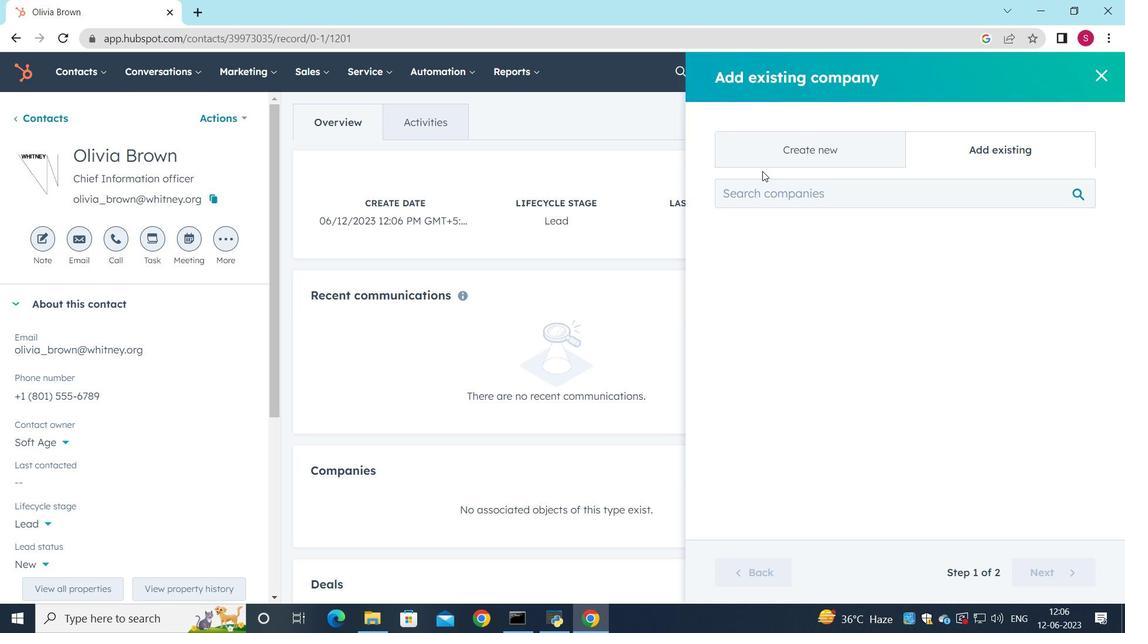 
Action: Mouse pressed left at (758, 154)
Screenshot: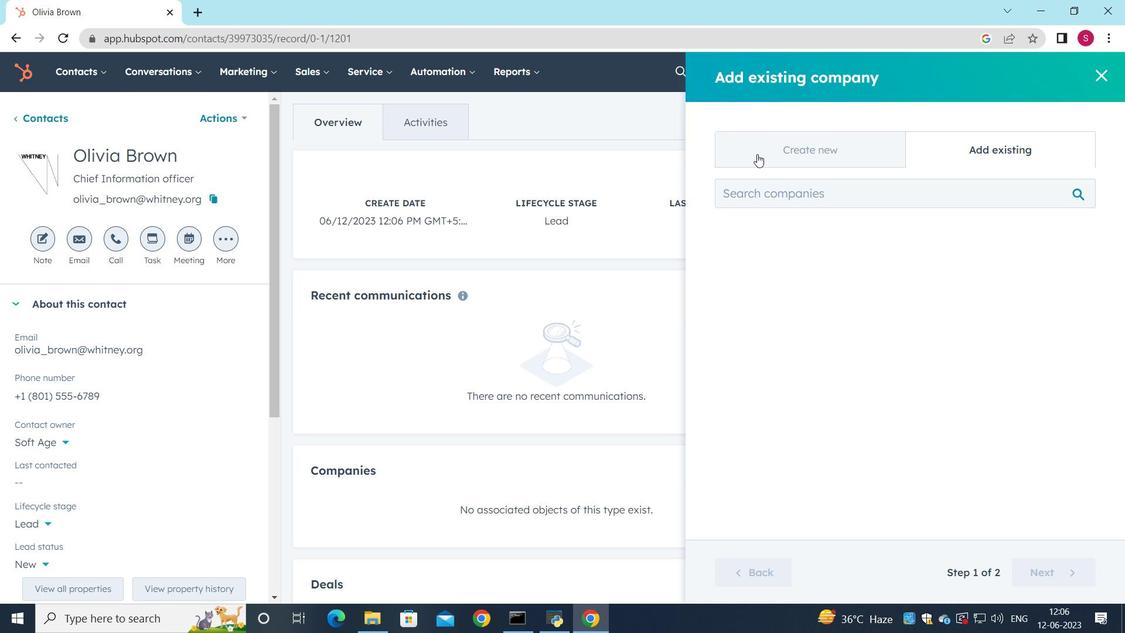 
Action: Mouse moved to (800, 223)
Screenshot: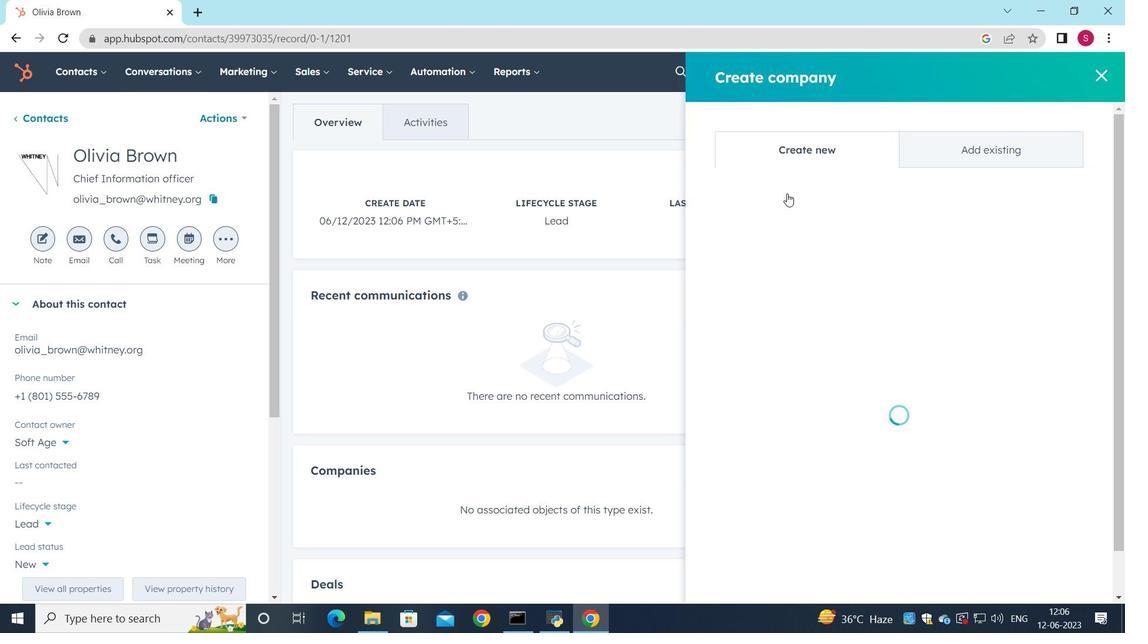 
Action: Mouse pressed left at (800, 223)
Screenshot: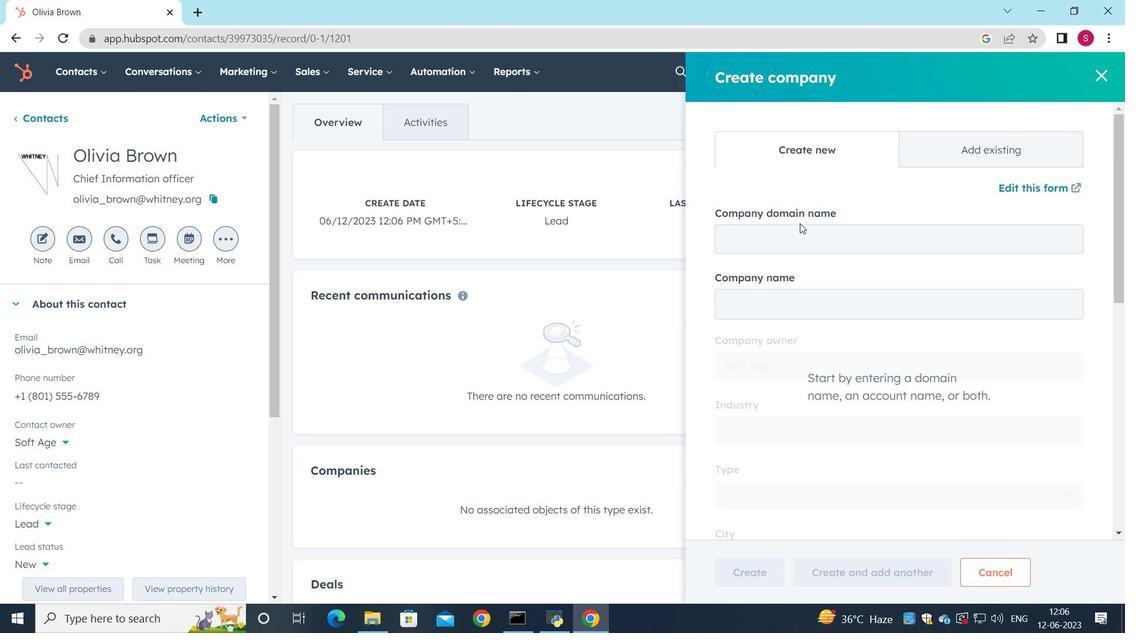 
Action: Mouse moved to (798, 235)
Screenshot: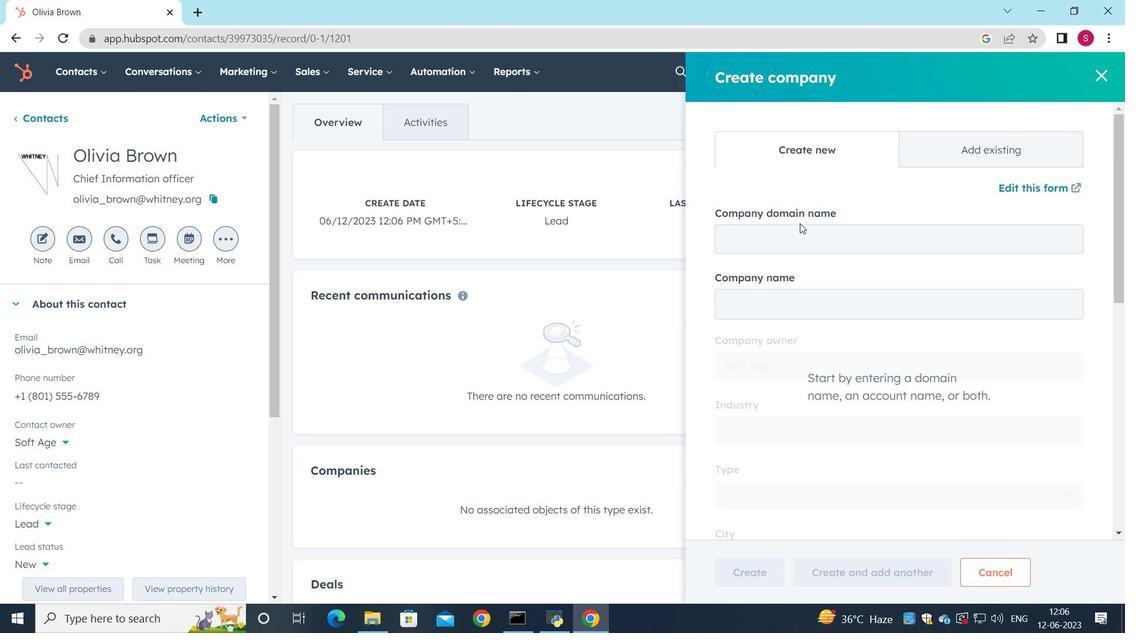 
Action: Mouse pressed left at (798, 235)
Screenshot: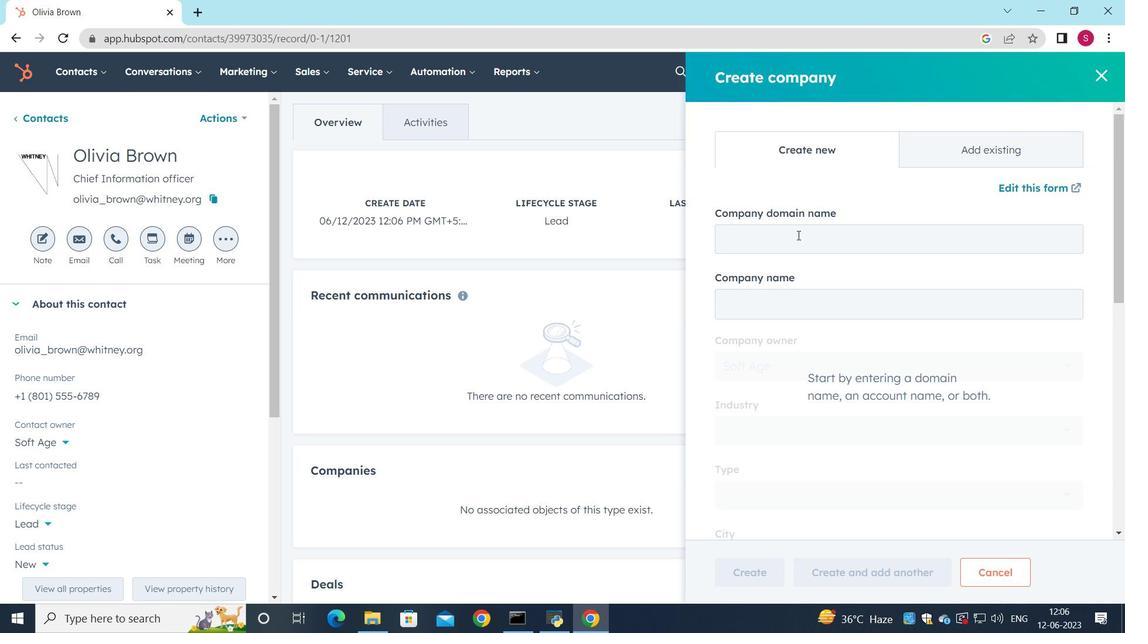 
Action: Key pressed www.canopius.com
Screenshot: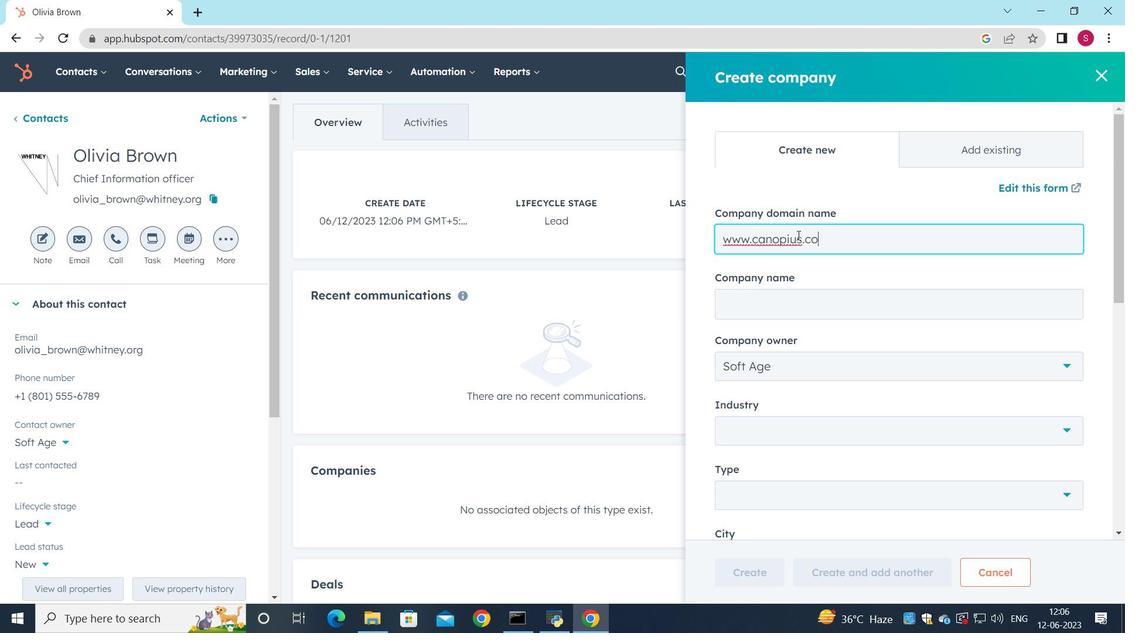 
Action: Mouse moved to (799, 321)
Screenshot: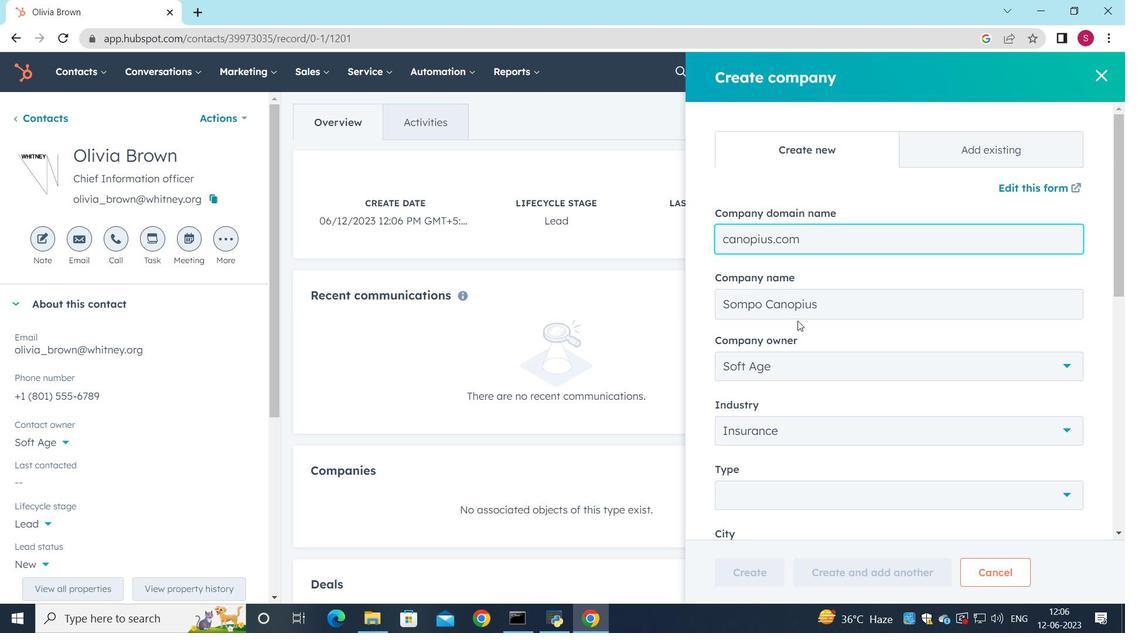 
Action: Mouse scrolled (799, 320) with delta (0, 0)
Screenshot: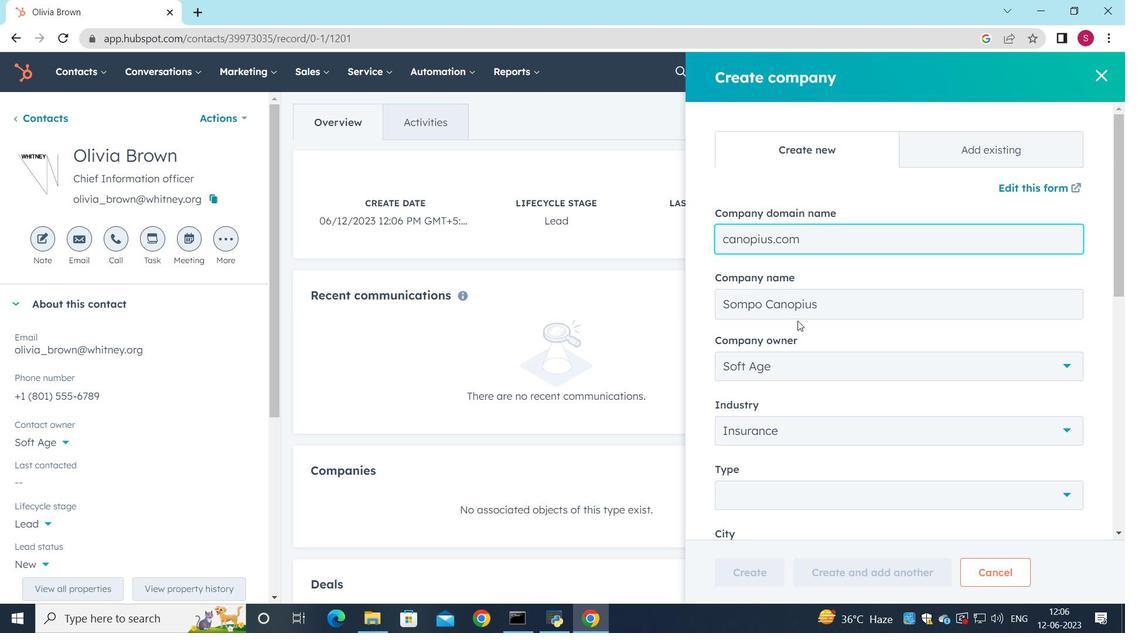 
Action: Mouse moved to (802, 324)
Screenshot: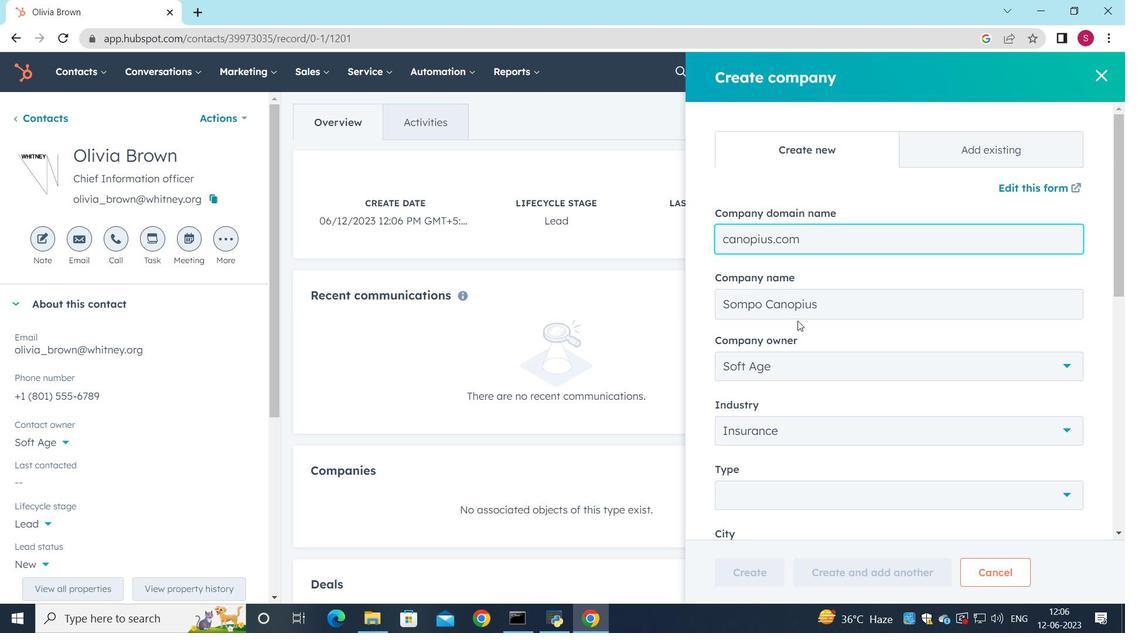 
Action: Mouse scrolled (802, 324) with delta (0, 0)
Screenshot: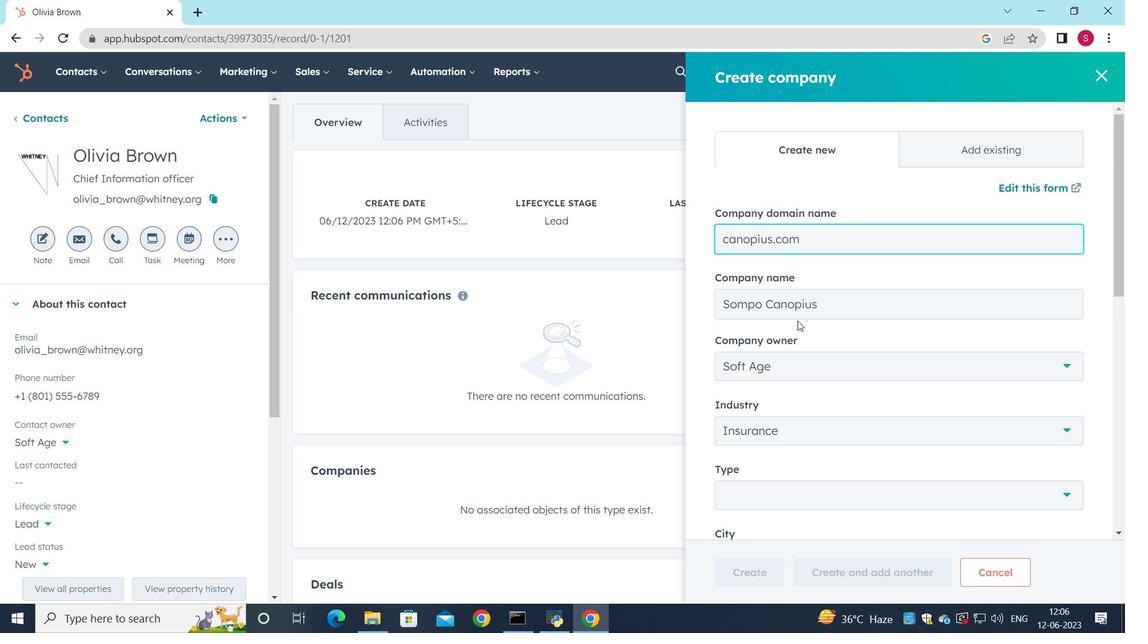 
Action: Mouse moved to (982, 342)
Screenshot: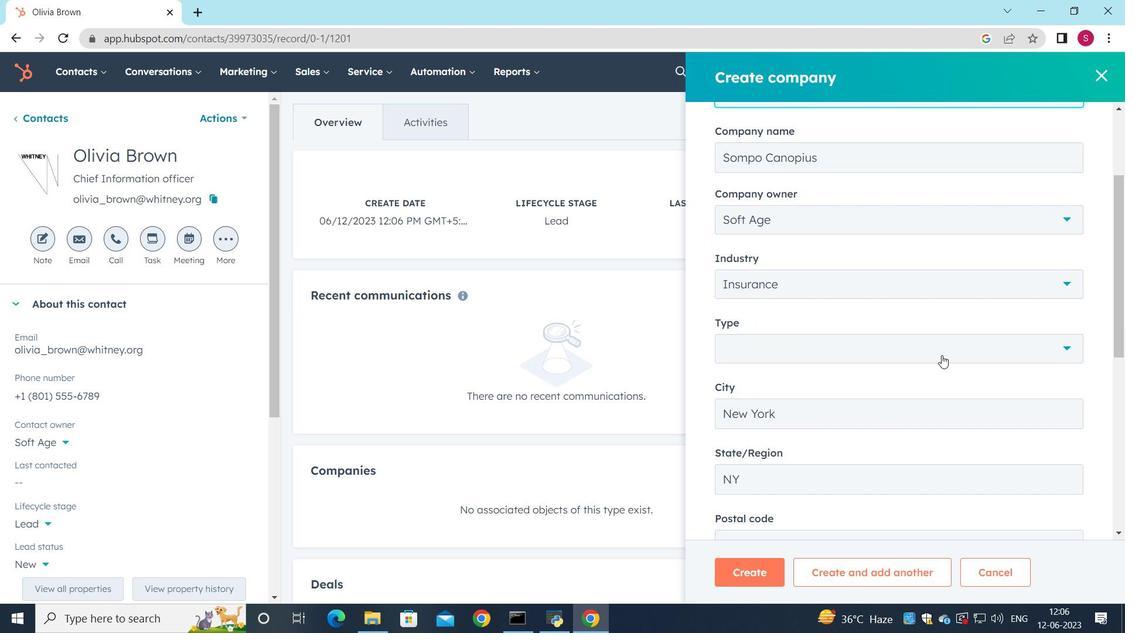
Action: Mouse pressed left at (982, 342)
Screenshot: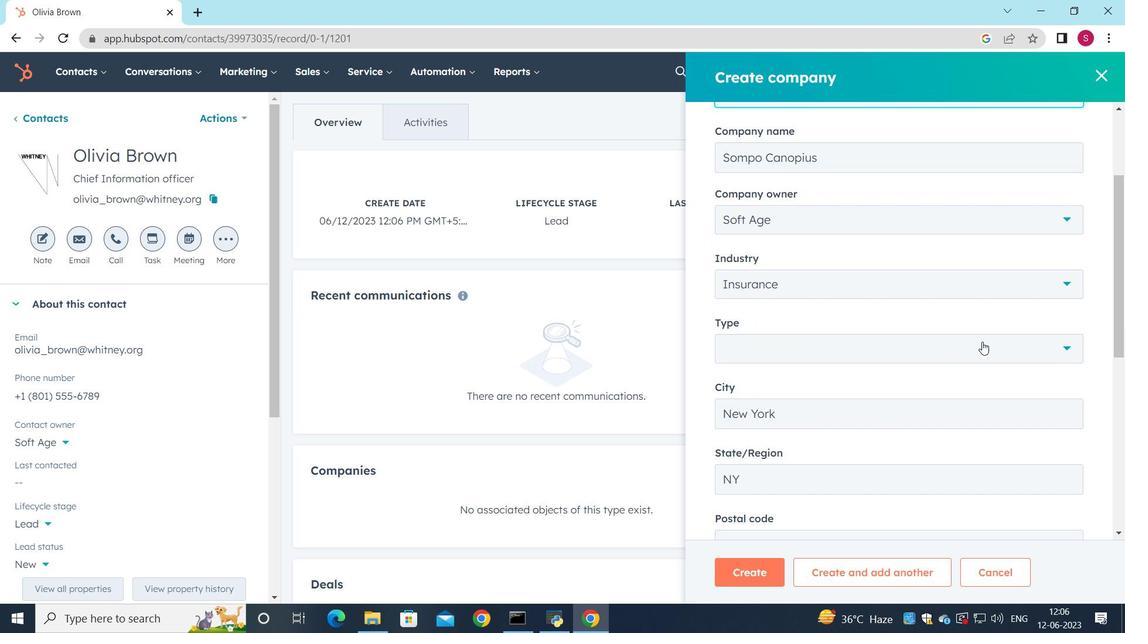 
Action: Mouse moved to (759, 416)
Screenshot: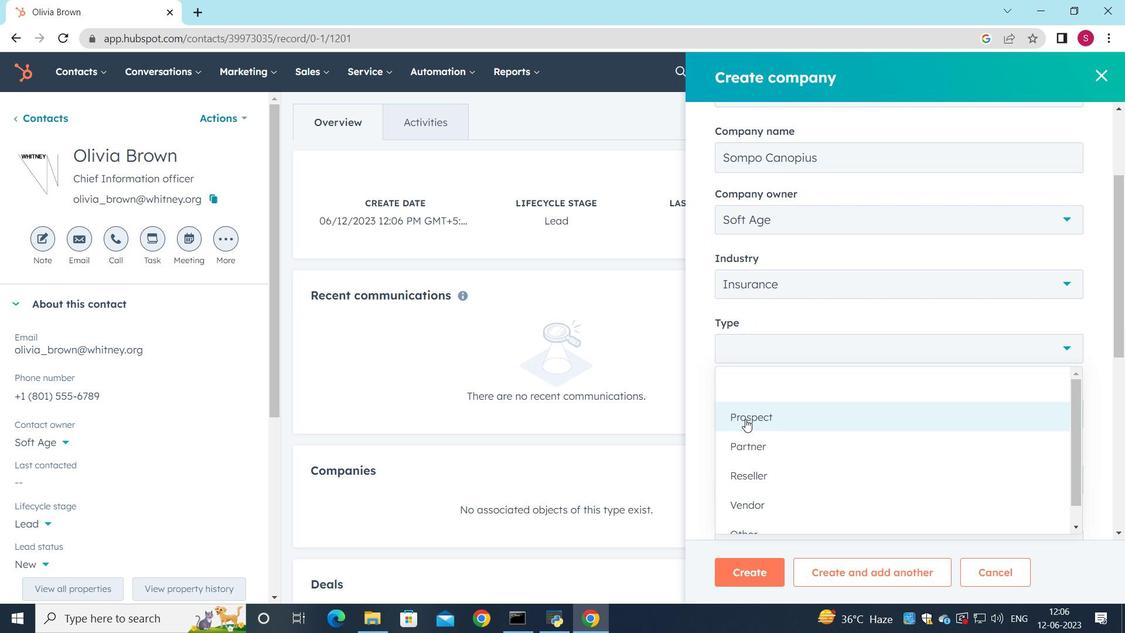 
Action: Mouse pressed left at (759, 416)
Screenshot: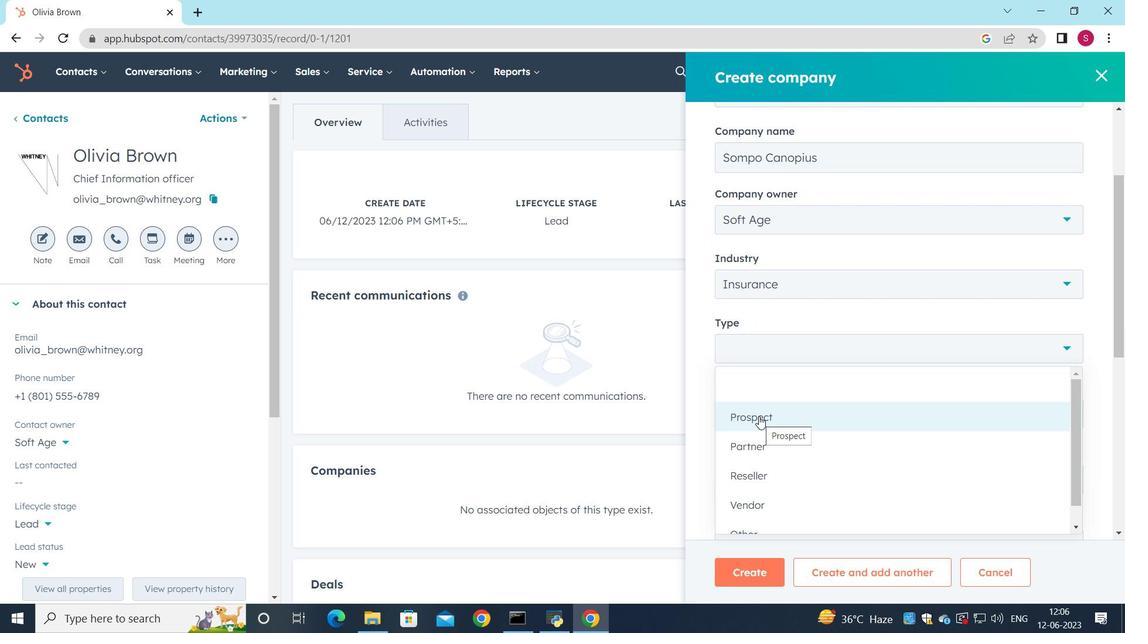 
Action: Mouse moved to (785, 414)
Screenshot: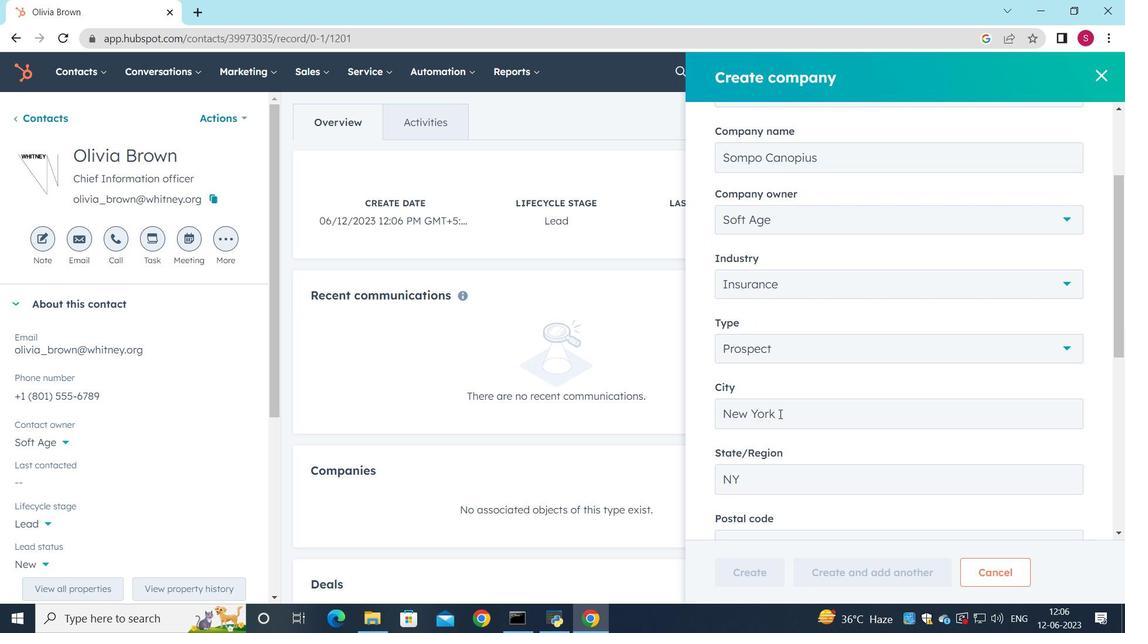 
Action: Mouse scrolled (785, 413) with delta (0, 0)
Screenshot: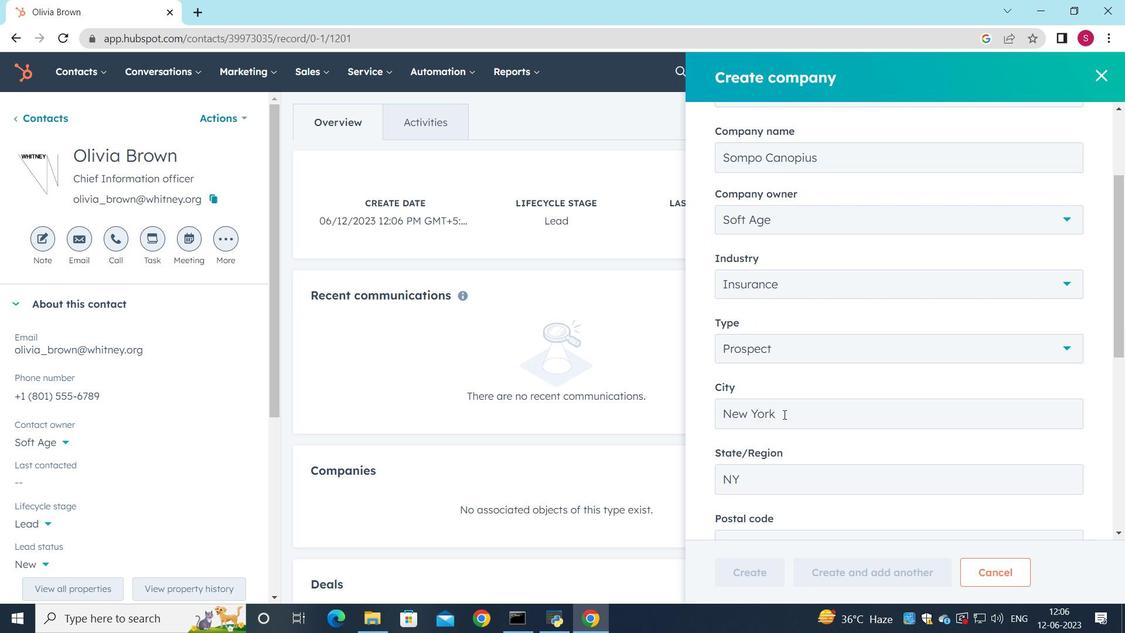 
Action: Mouse scrolled (785, 413) with delta (0, 0)
Screenshot: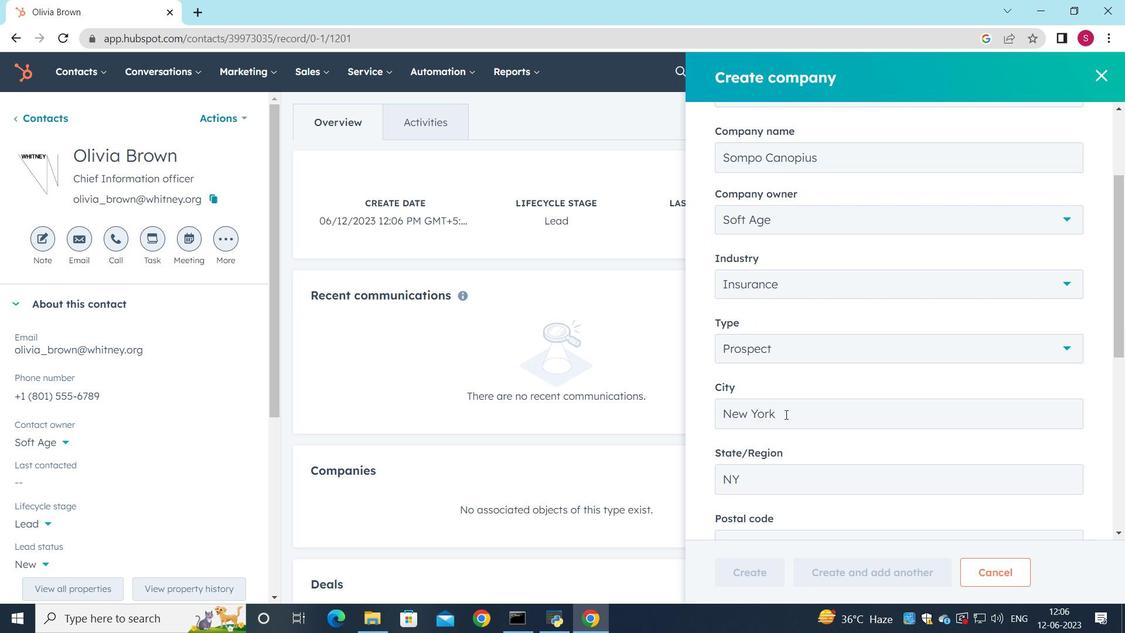 
Action: Mouse scrolled (785, 413) with delta (0, 0)
Screenshot: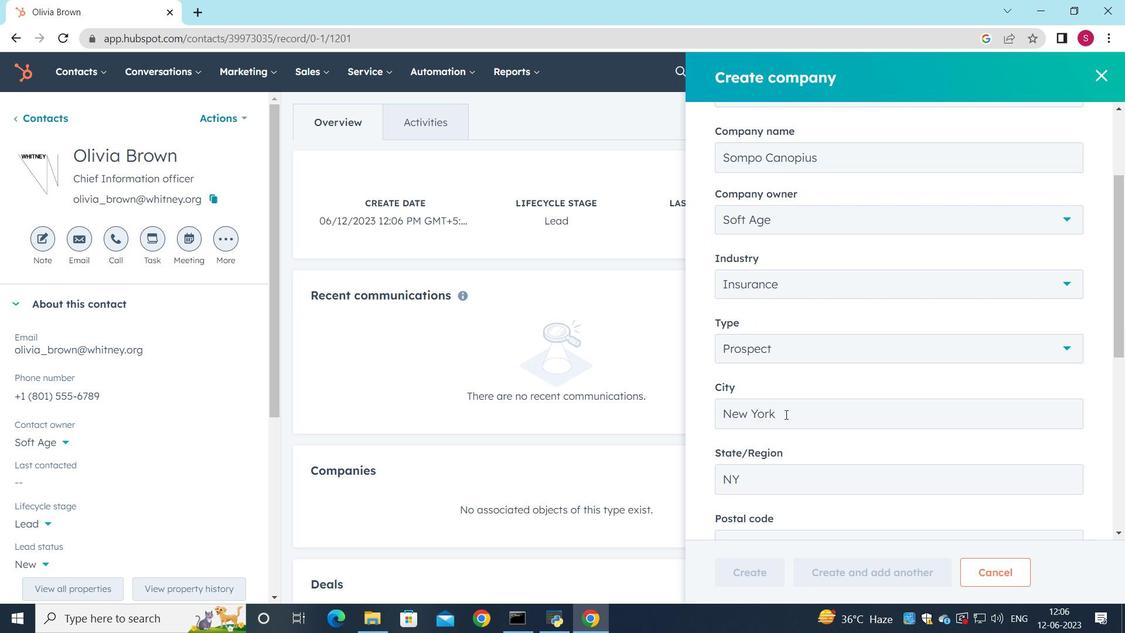 
Action: Mouse moved to (777, 469)
Screenshot: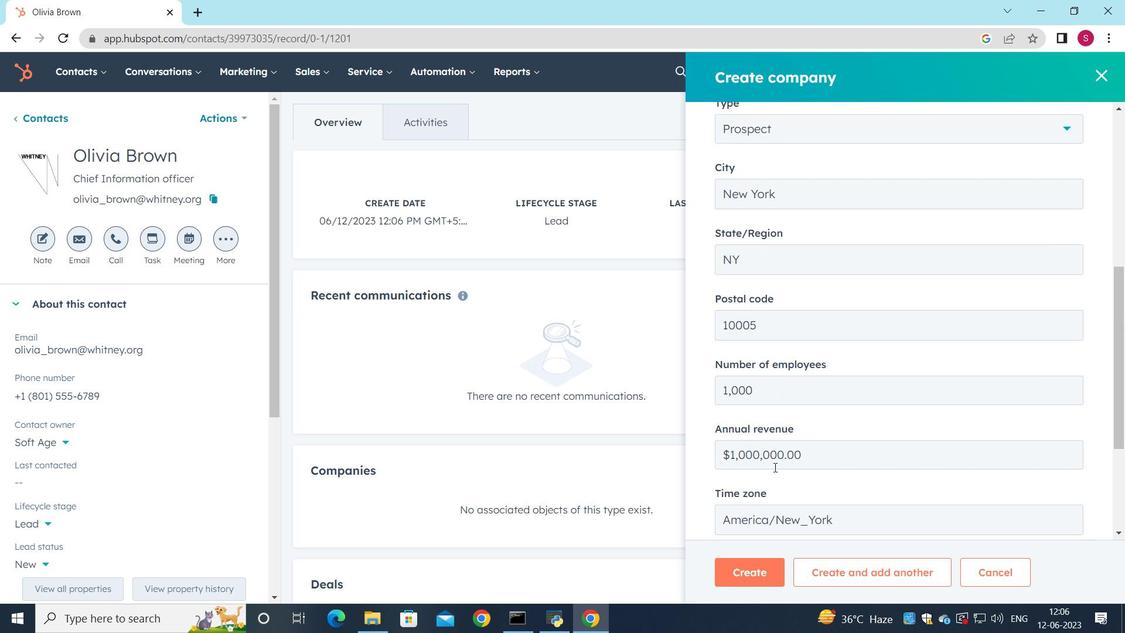 
Action: Mouse scrolled (777, 469) with delta (0, 0)
Screenshot: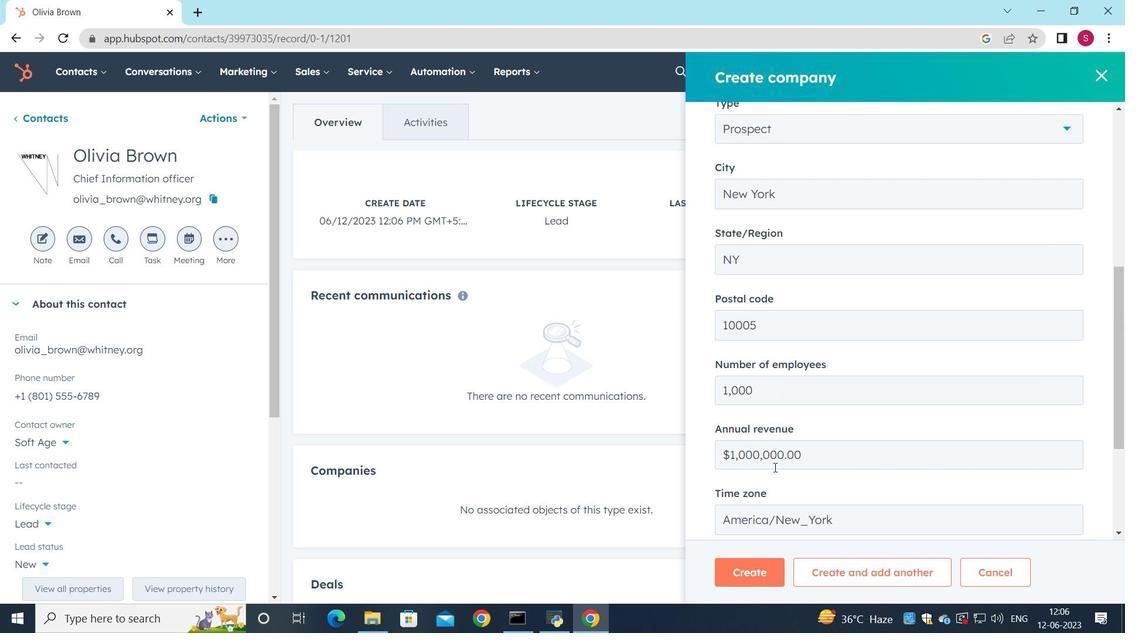 
Action: Mouse moved to (777, 469)
Screenshot: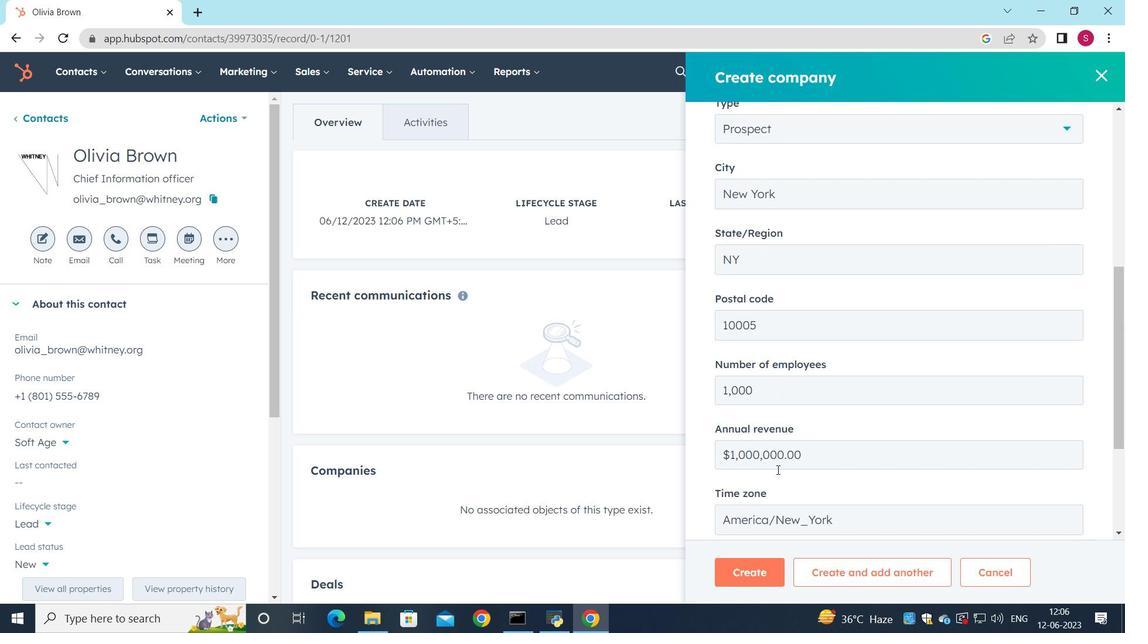 
Action: Mouse scrolled (777, 469) with delta (0, 0)
Screenshot: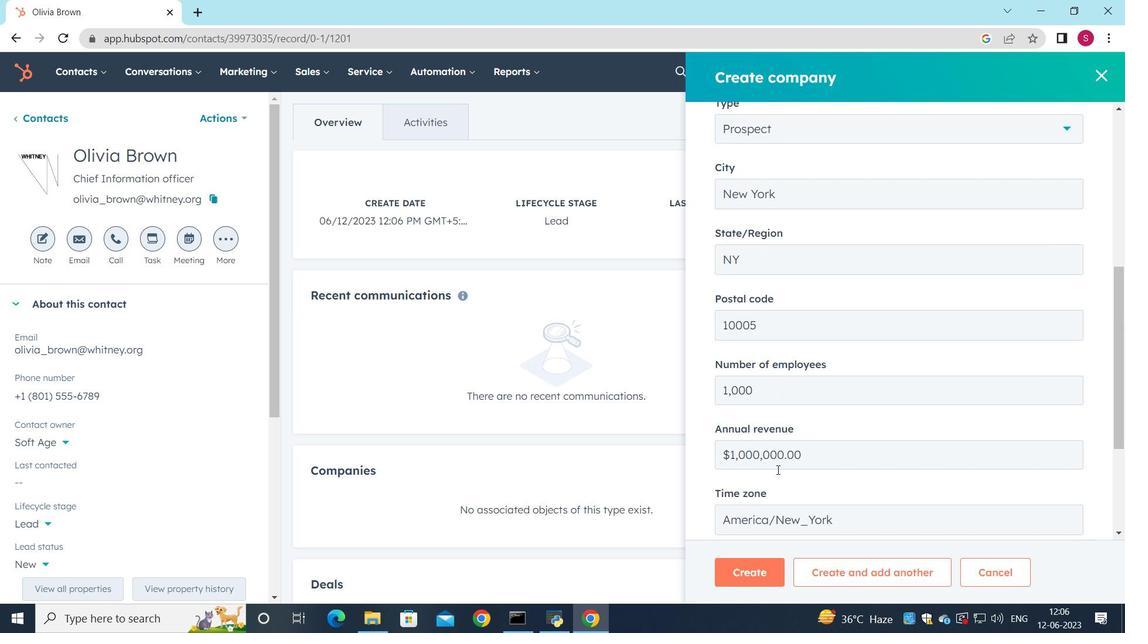 
Action: Mouse moved to (778, 470)
Screenshot: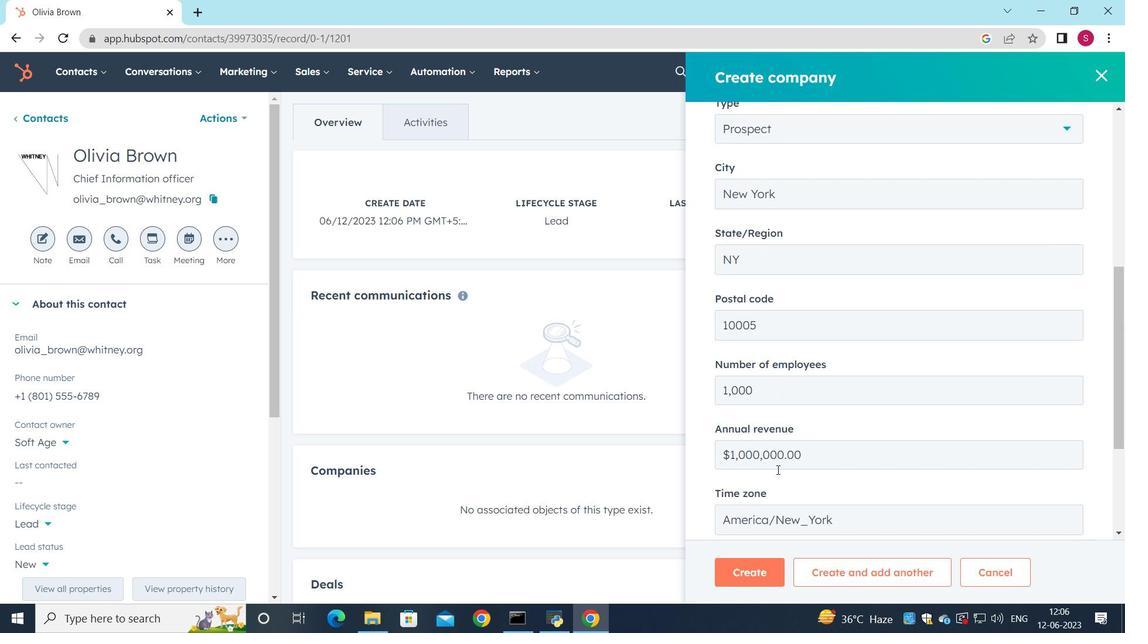 
Action: Mouse scrolled (778, 469) with delta (0, 0)
Screenshot: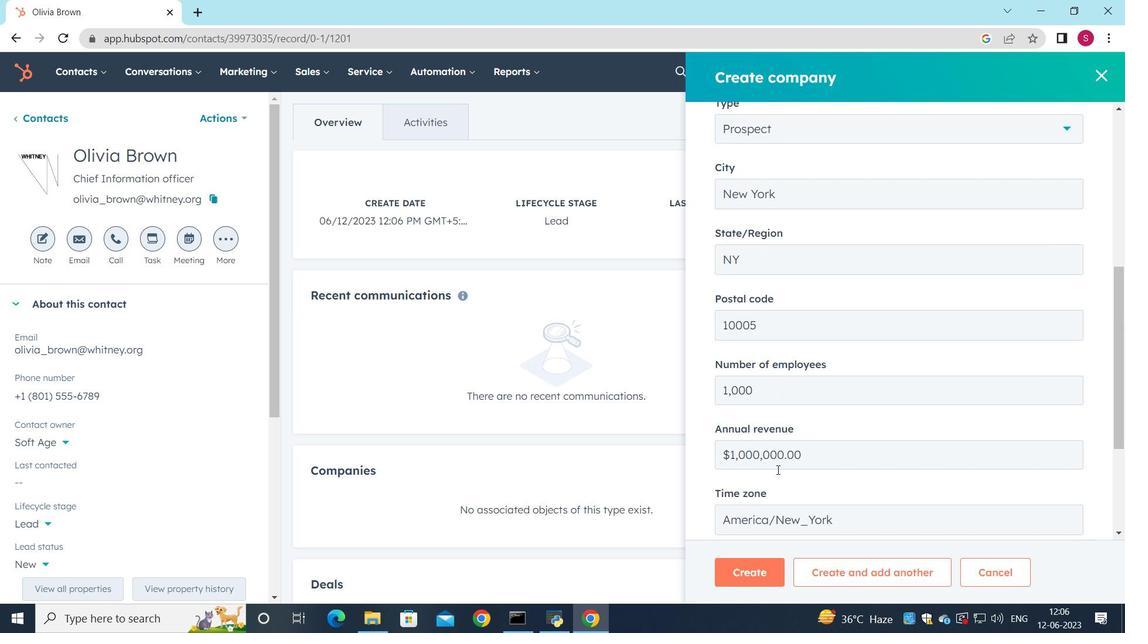 
Action: Mouse moved to (778, 470)
Screenshot: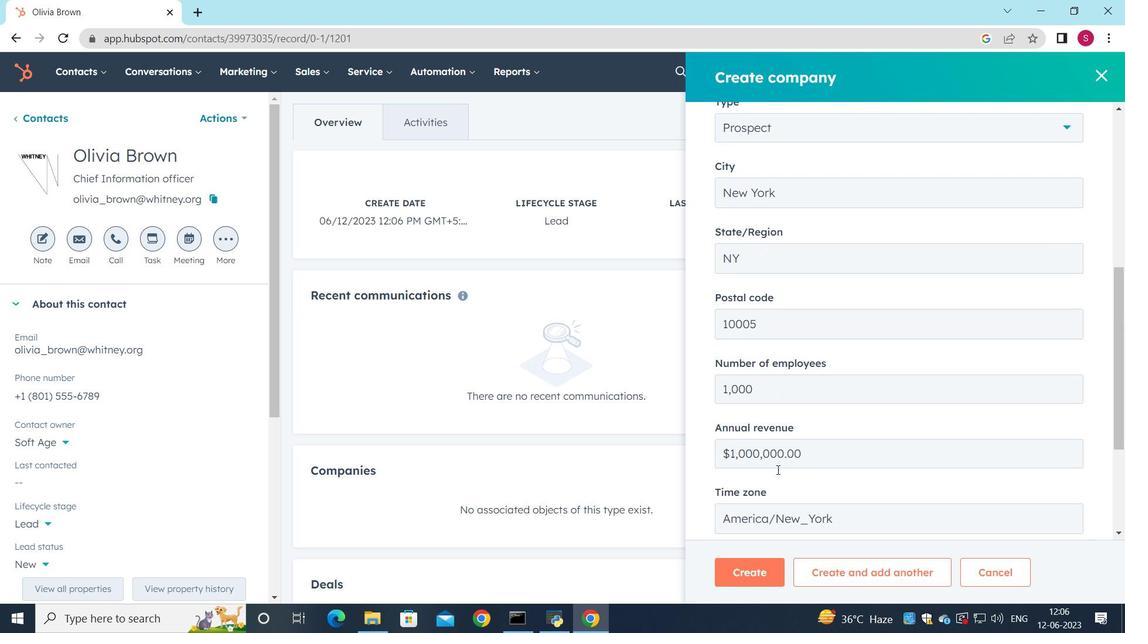 
Action: Mouse scrolled (778, 470) with delta (0, 0)
Screenshot: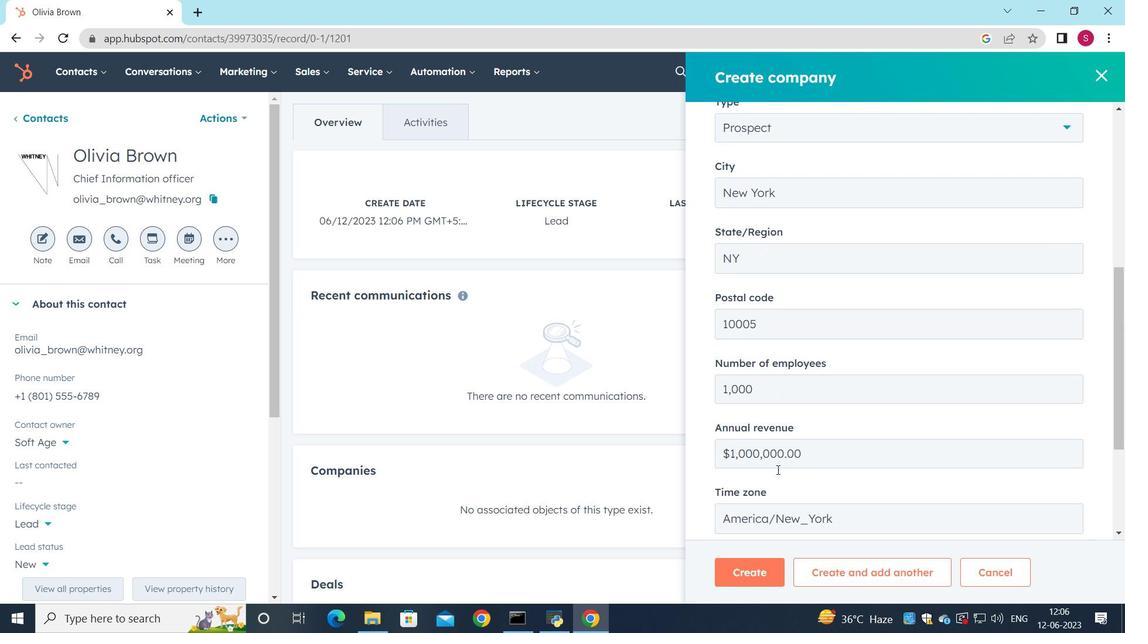 
Action: Mouse moved to (737, 569)
Screenshot: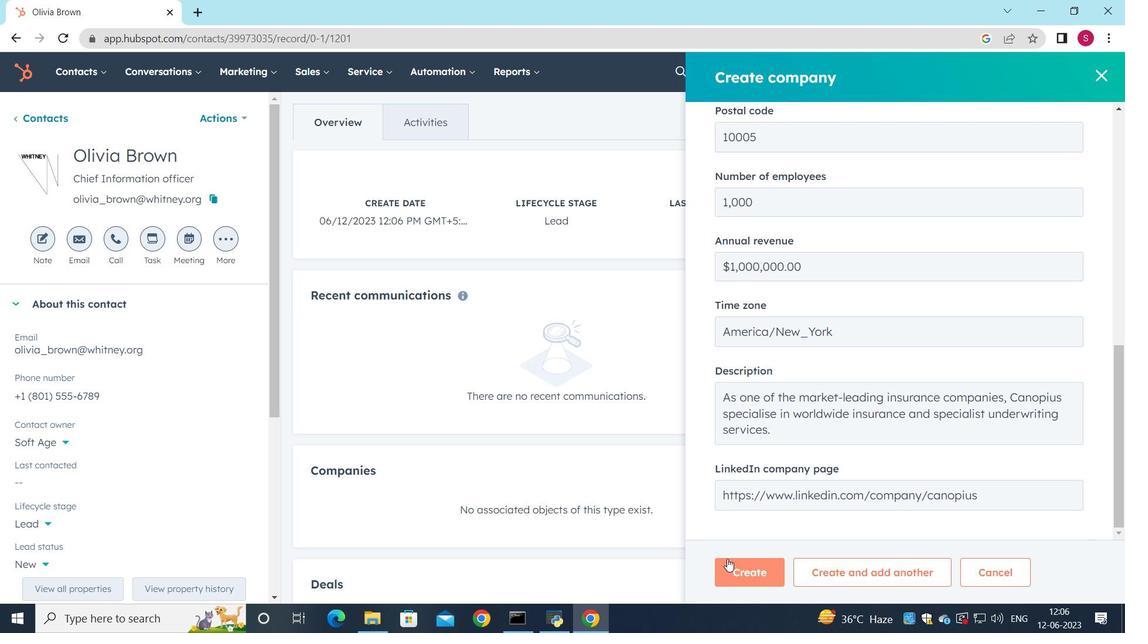 
Action: Mouse pressed left at (737, 569)
Screenshot: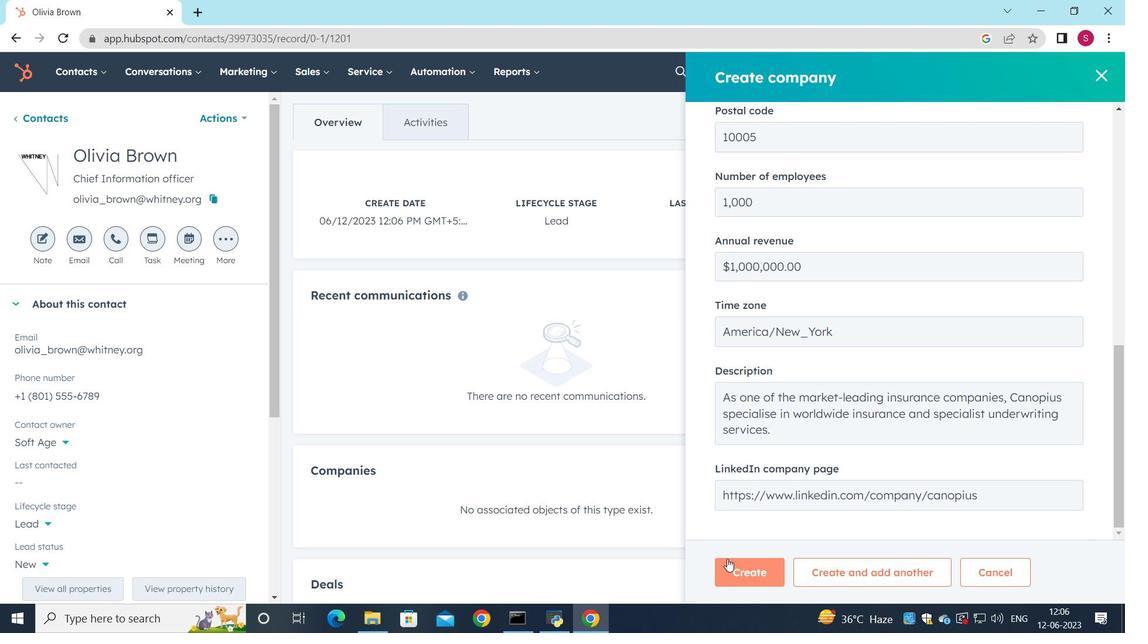 
Action: Mouse moved to (492, 354)
Screenshot: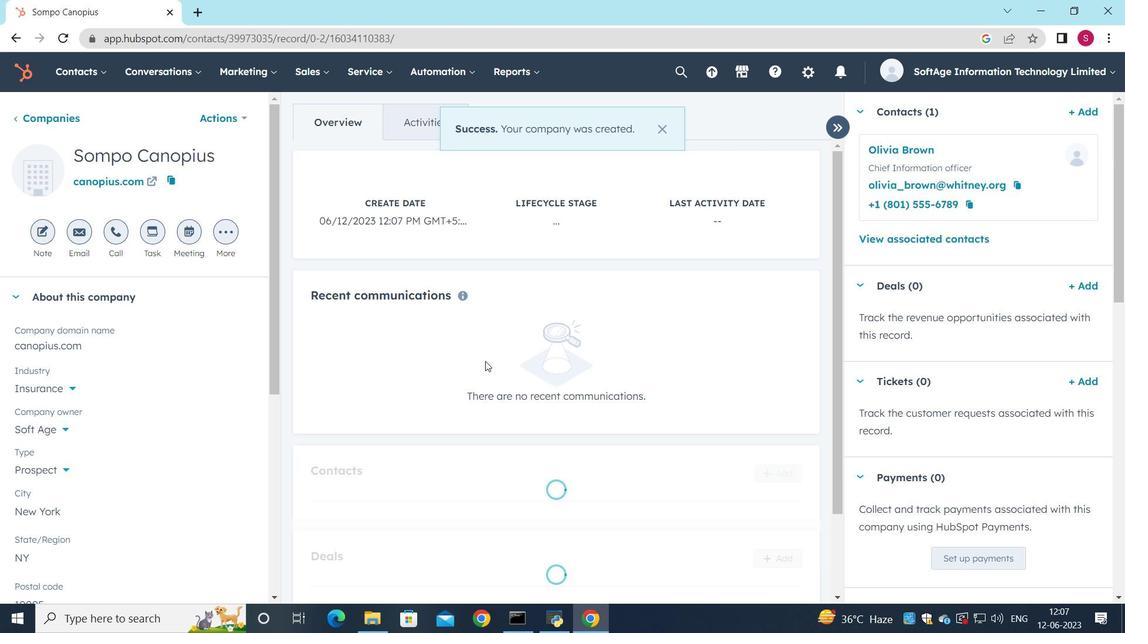 
Action: Mouse scrolled (492, 354) with delta (0, 0)
Screenshot: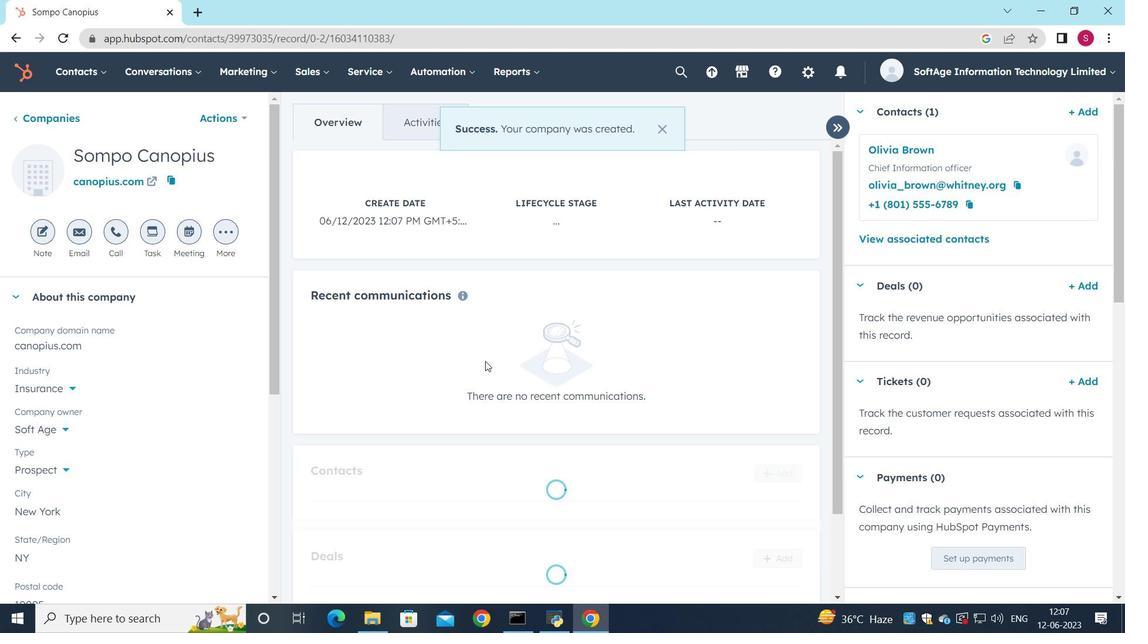 
Action: Mouse scrolled (492, 354) with delta (0, 0)
Screenshot: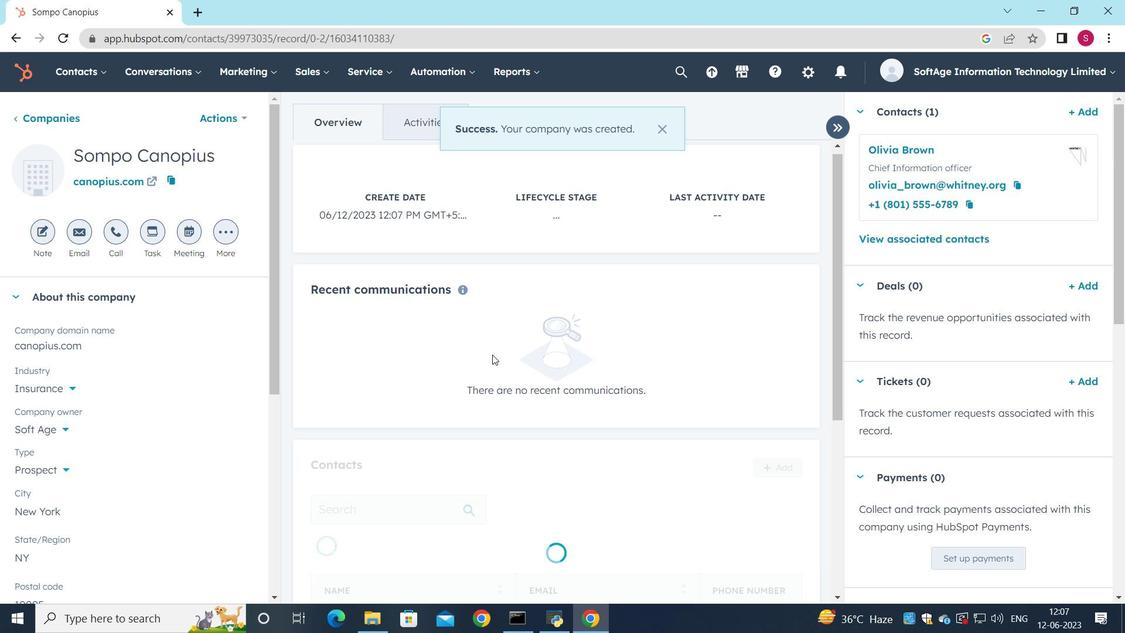 
